 Task: Create a due date automation trigger when advanced on, on the wednesday of the week a card is due add fields with custom field "Resume" set to a number lower or equal to 1 and lower or equal to 10 at 11:00 AM.
Action: Mouse moved to (1214, 95)
Screenshot: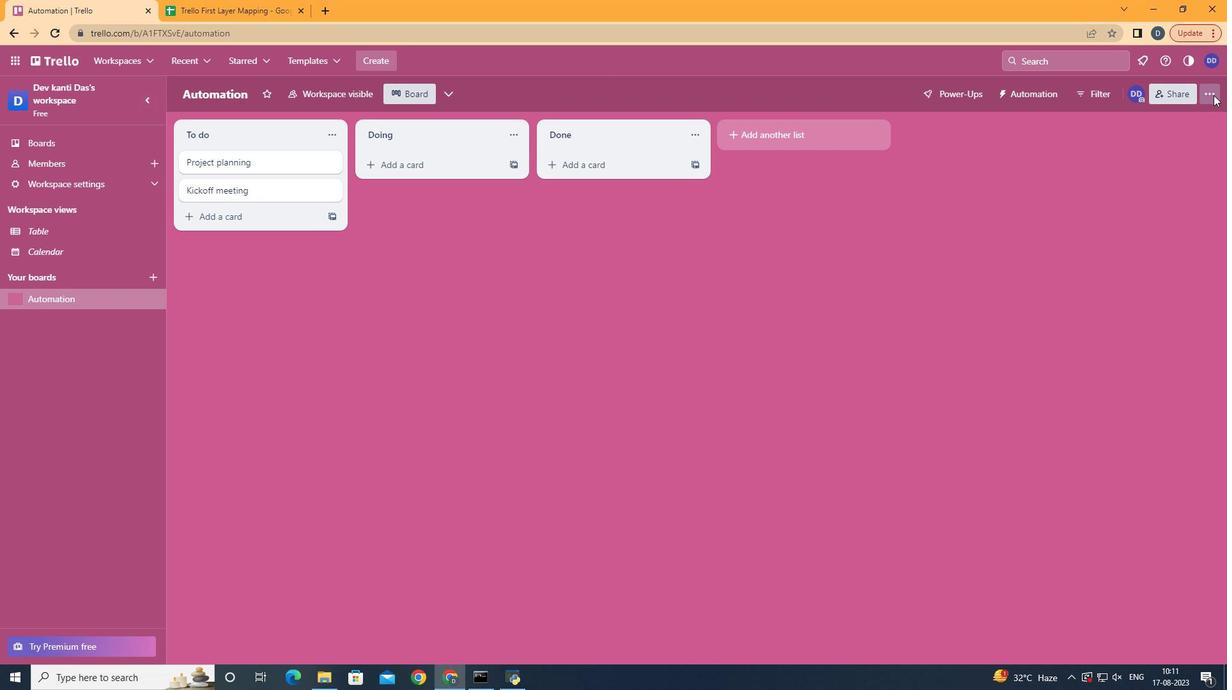
Action: Mouse pressed left at (1214, 95)
Screenshot: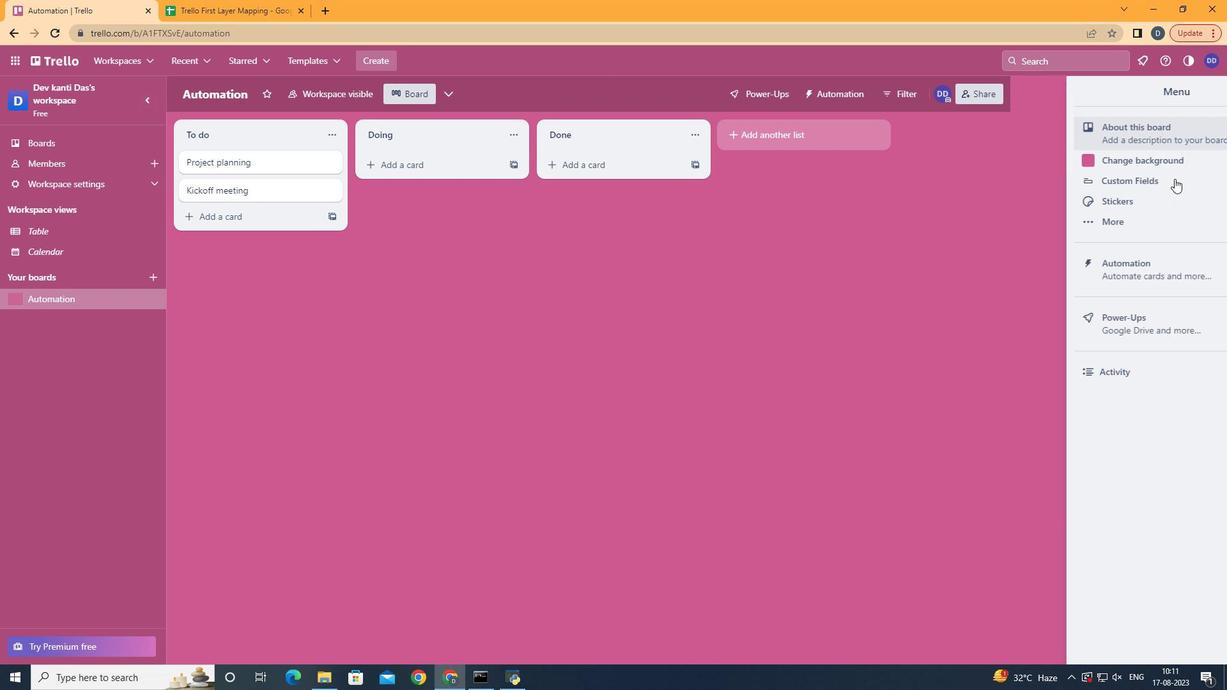 
Action: Mouse moved to (1114, 266)
Screenshot: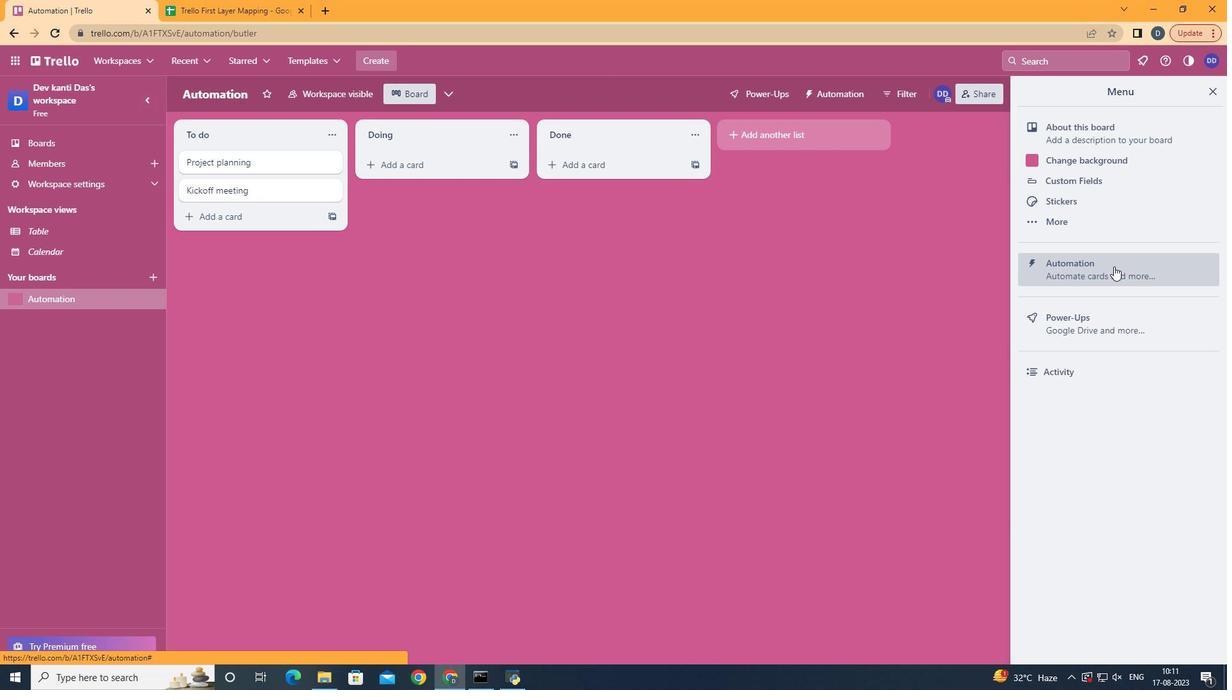 
Action: Mouse pressed left at (1114, 266)
Screenshot: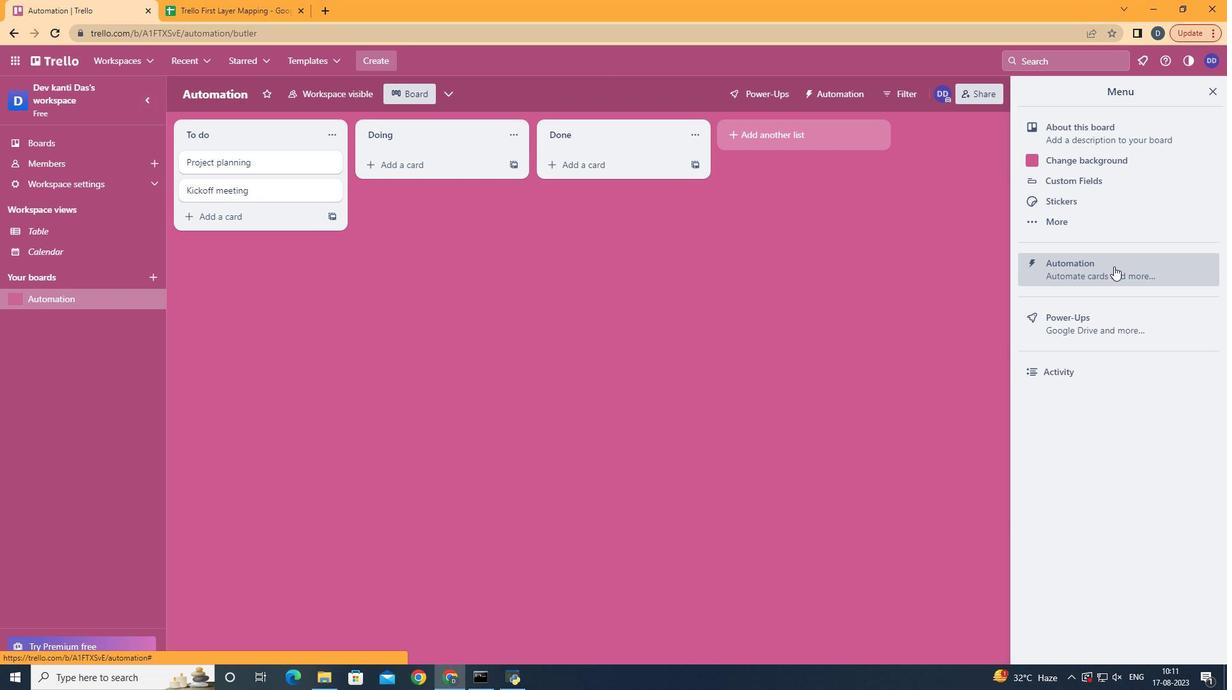 
Action: Mouse moved to (260, 262)
Screenshot: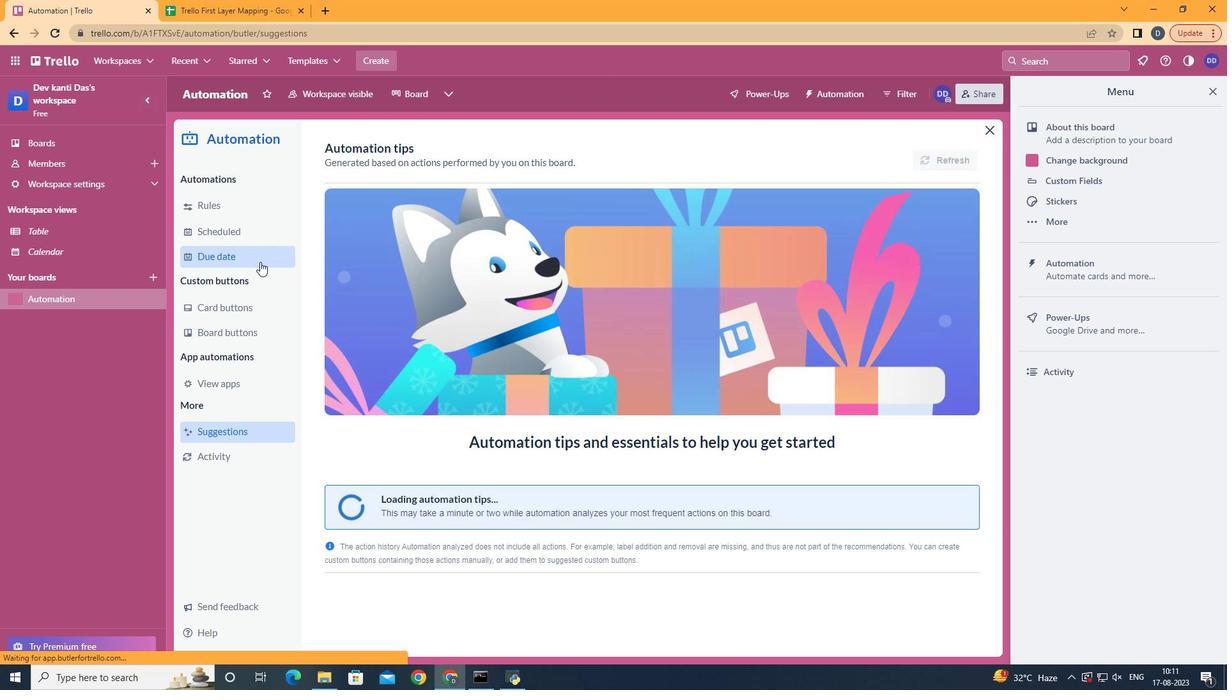 
Action: Mouse pressed left at (260, 262)
Screenshot: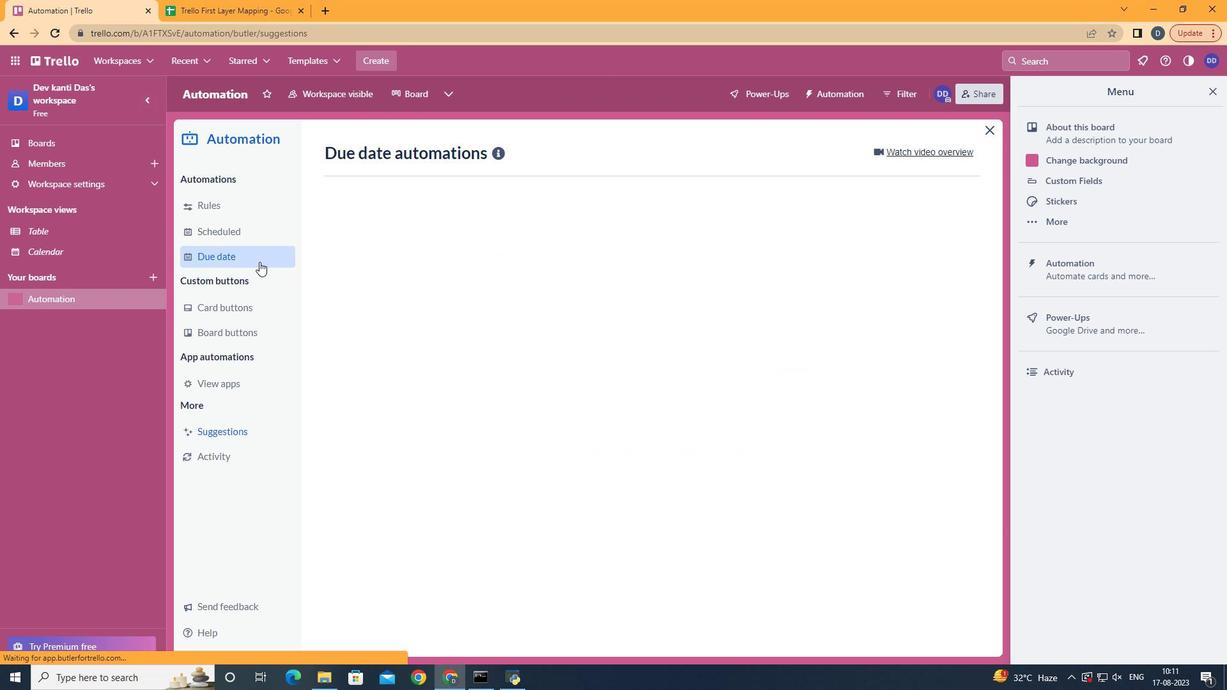 
Action: Mouse moved to (892, 154)
Screenshot: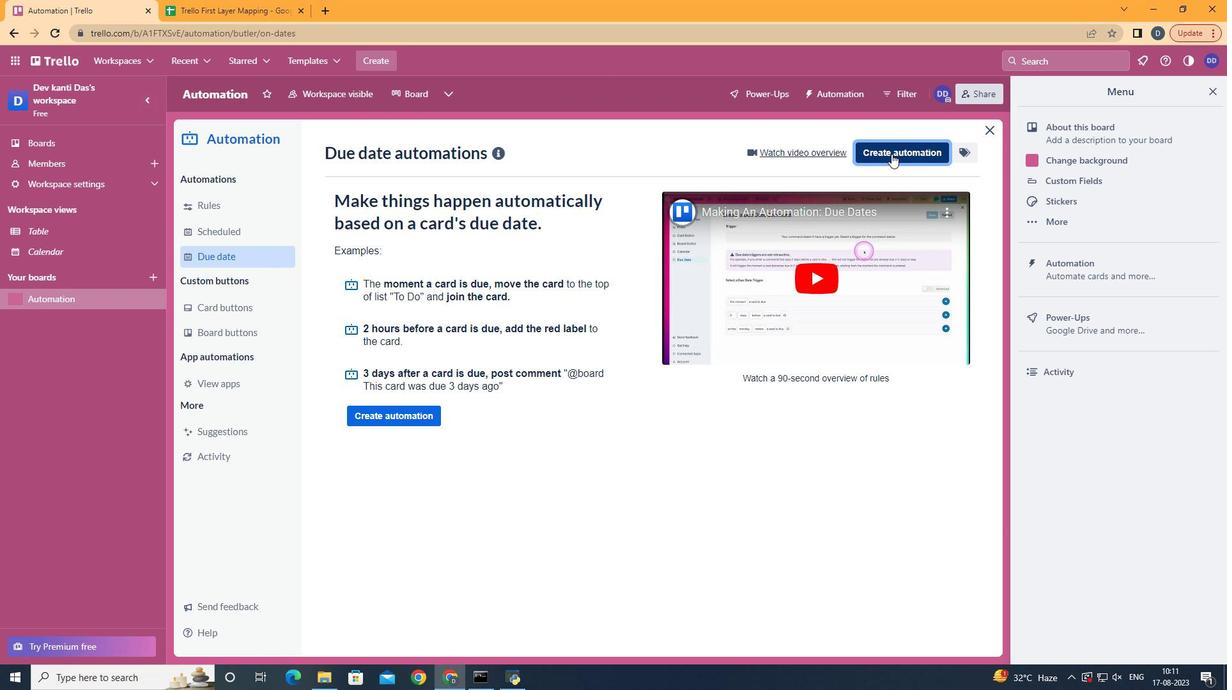 
Action: Mouse pressed left at (892, 154)
Screenshot: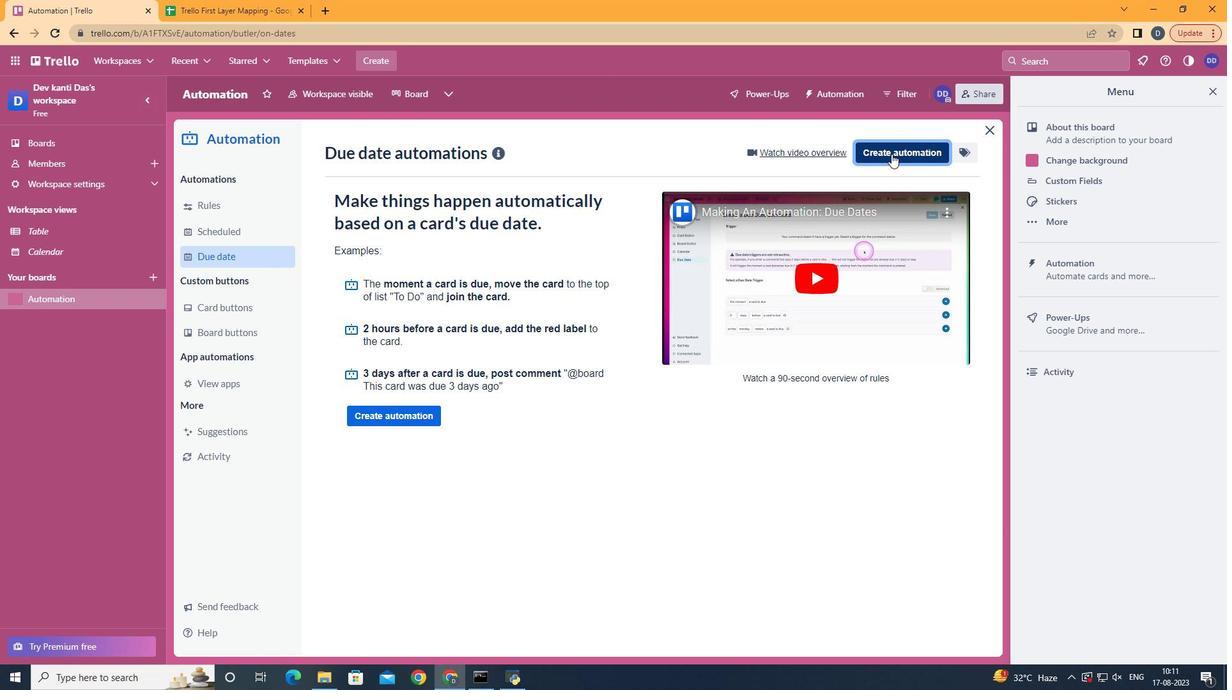 
Action: Mouse moved to (634, 274)
Screenshot: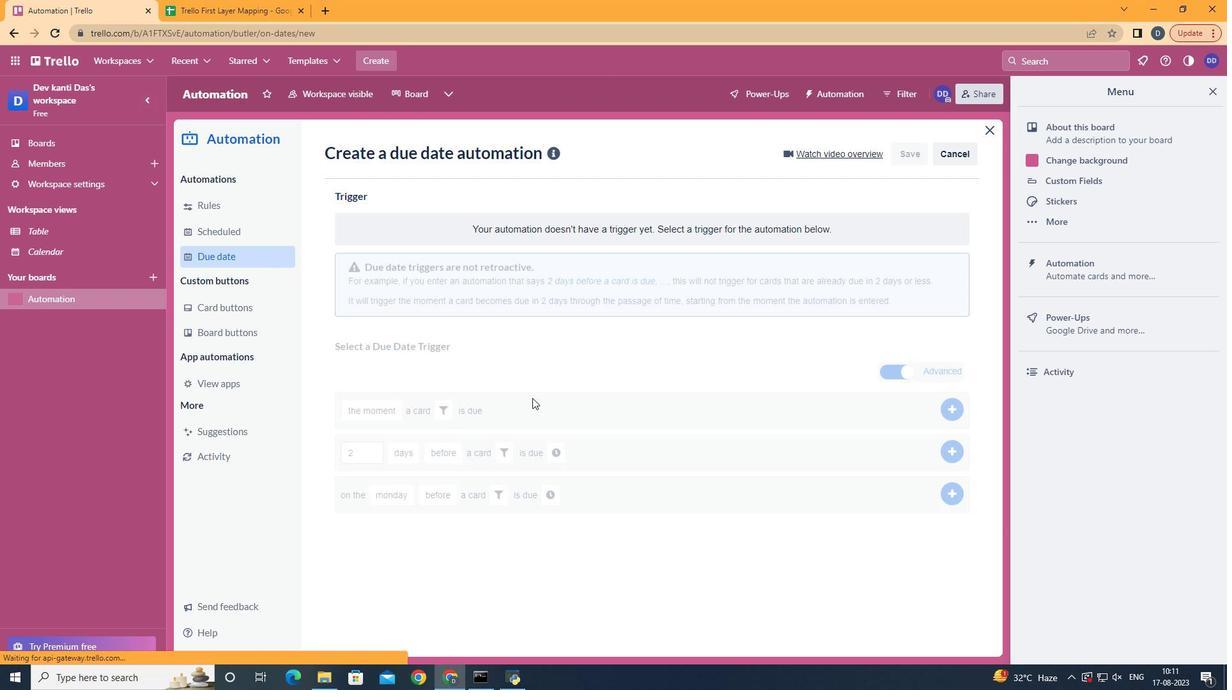 
Action: Mouse pressed left at (634, 274)
Screenshot: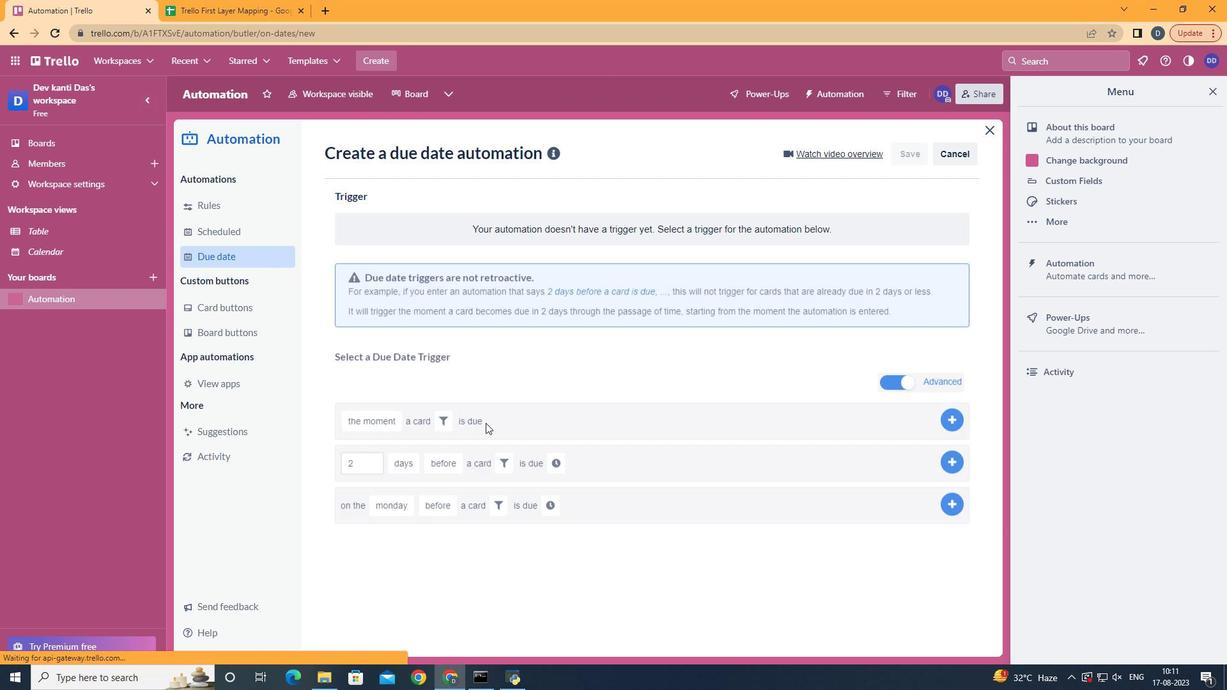 
Action: Mouse moved to (418, 392)
Screenshot: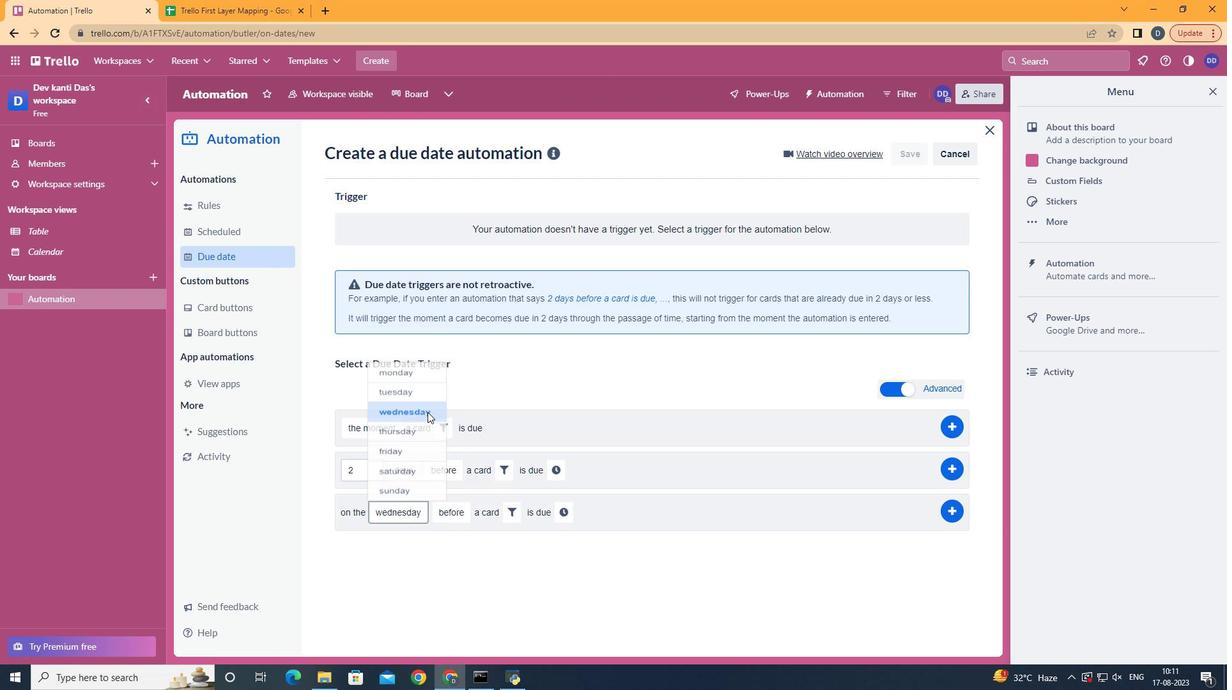 
Action: Mouse pressed left at (418, 392)
Screenshot: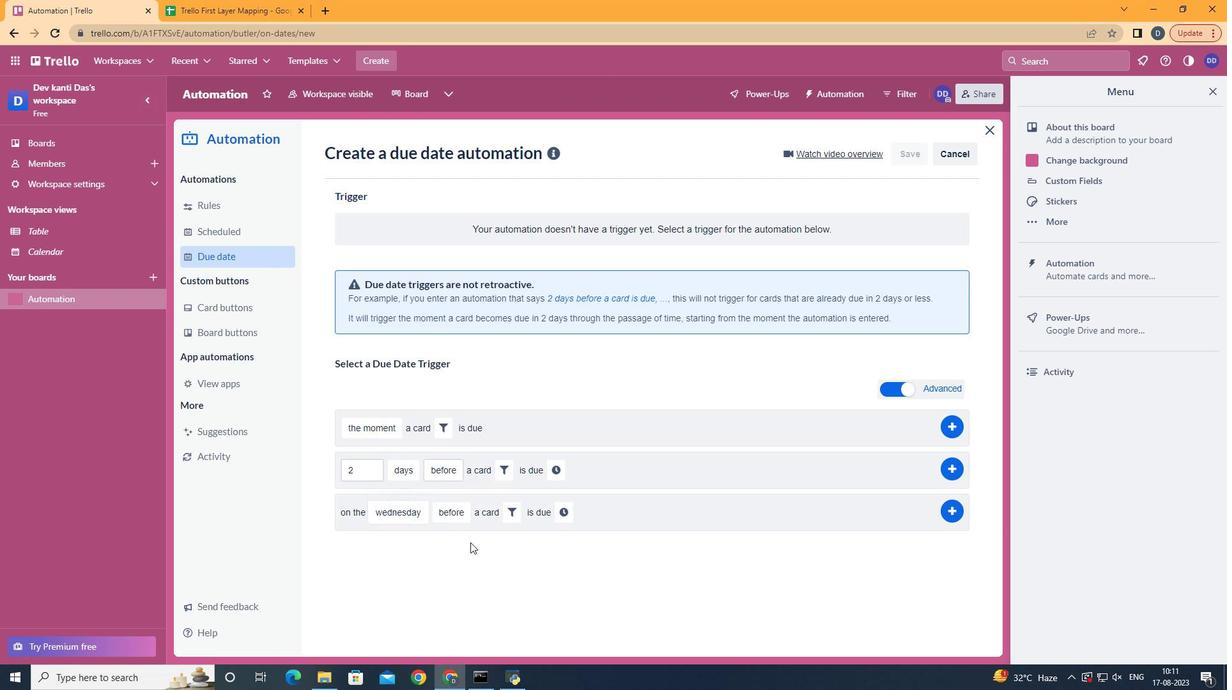 
Action: Mouse moved to (471, 581)
Screenshot: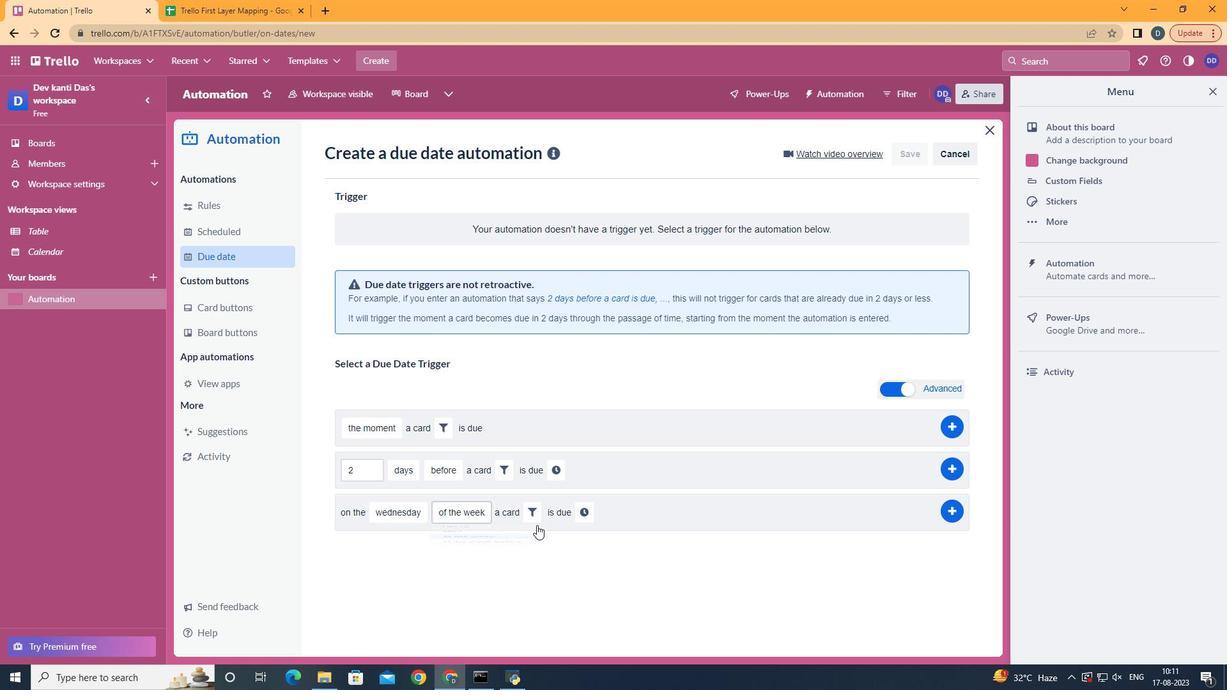 
Action: Mouse pressed left at (471, 581)
Screenshot: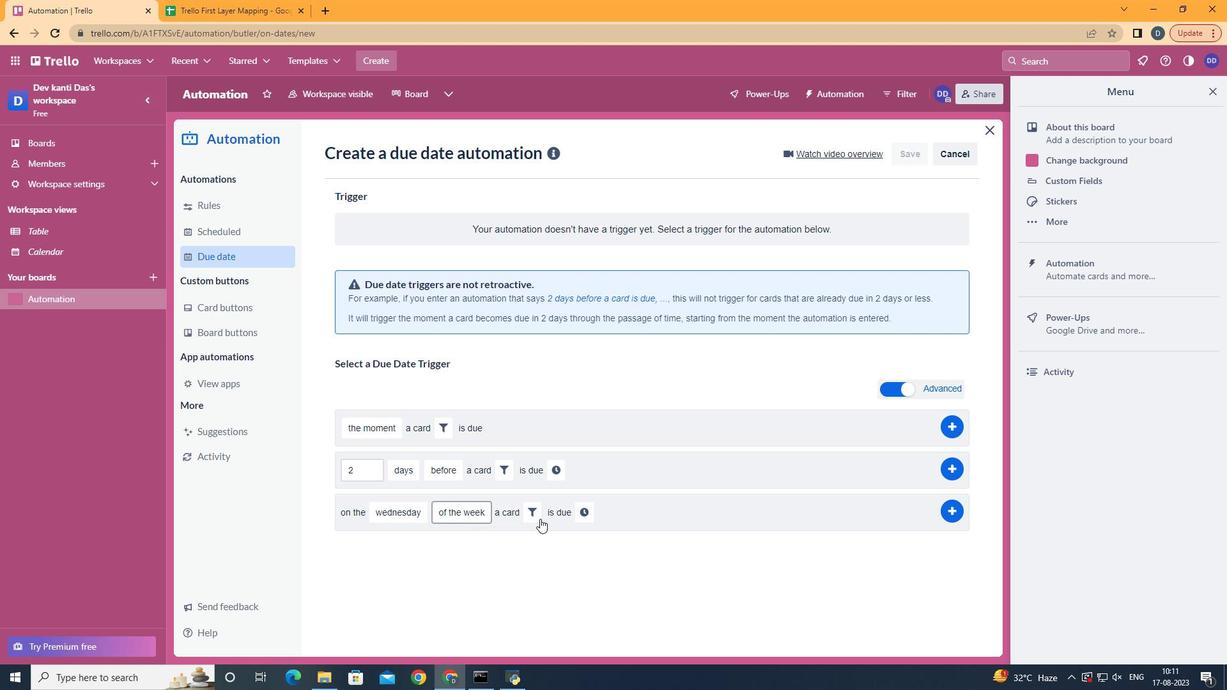 
Action: Mouse moved to (541, 516)
Screenshot: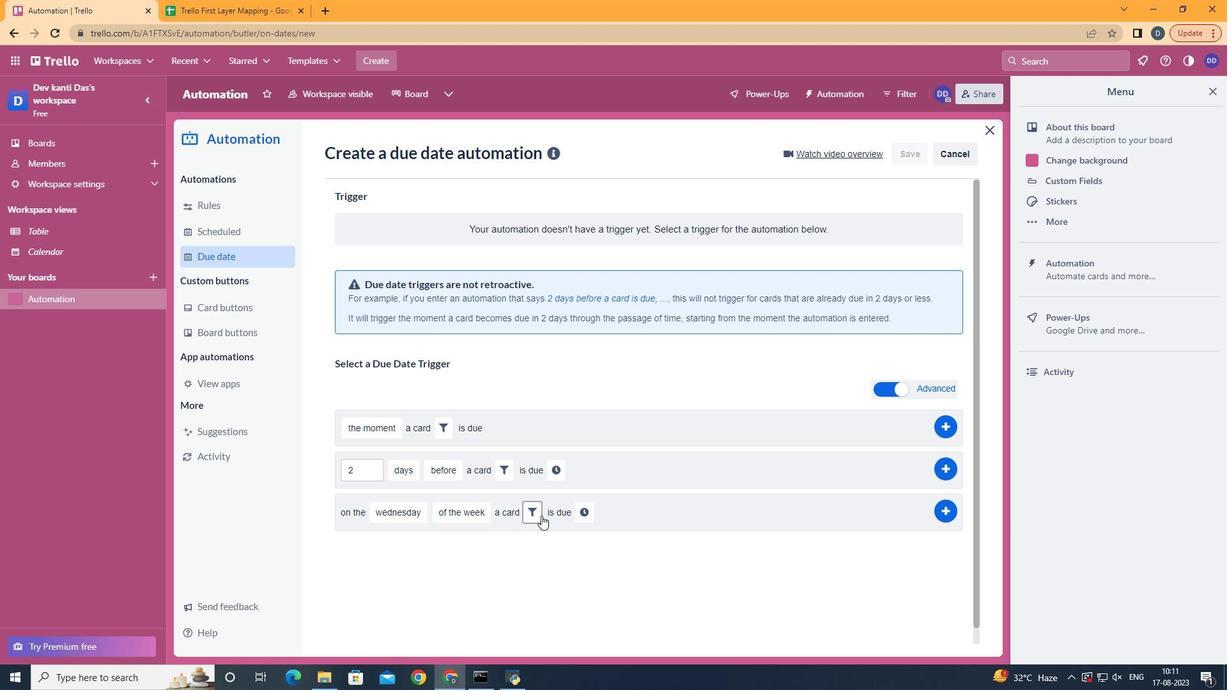 
Action: Mouse pressed left at (541, 516)
Screenshot: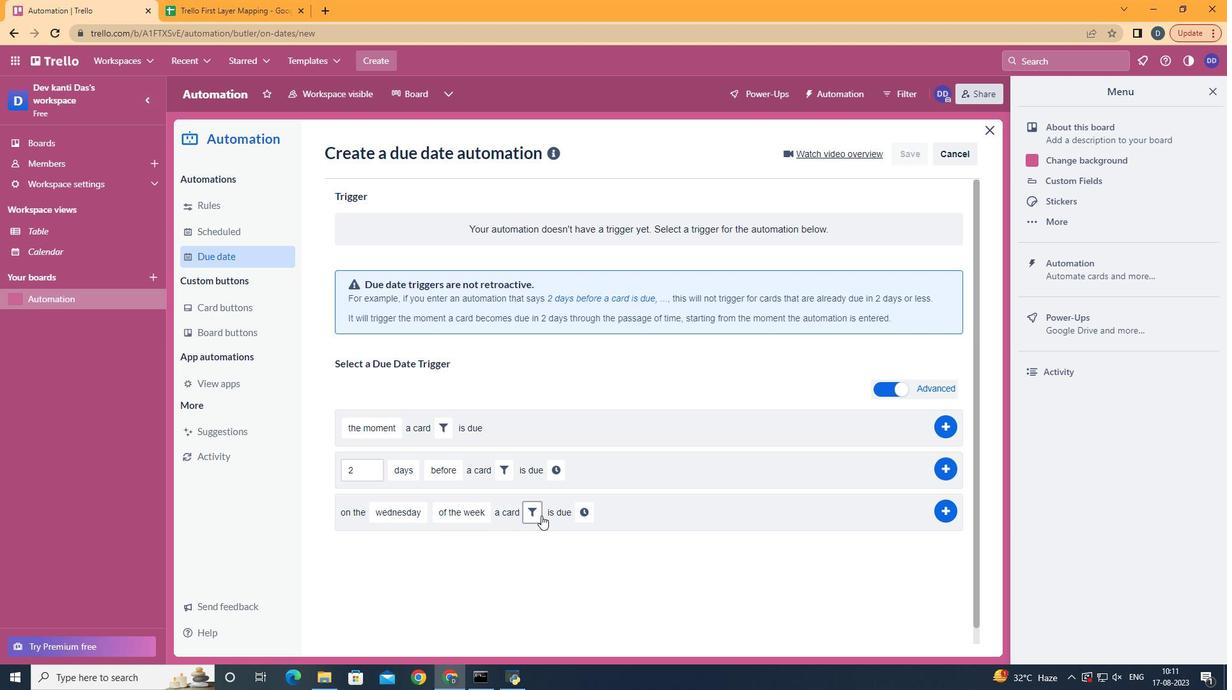 
Action: Mouse moved to (737, 552)
Screenshot: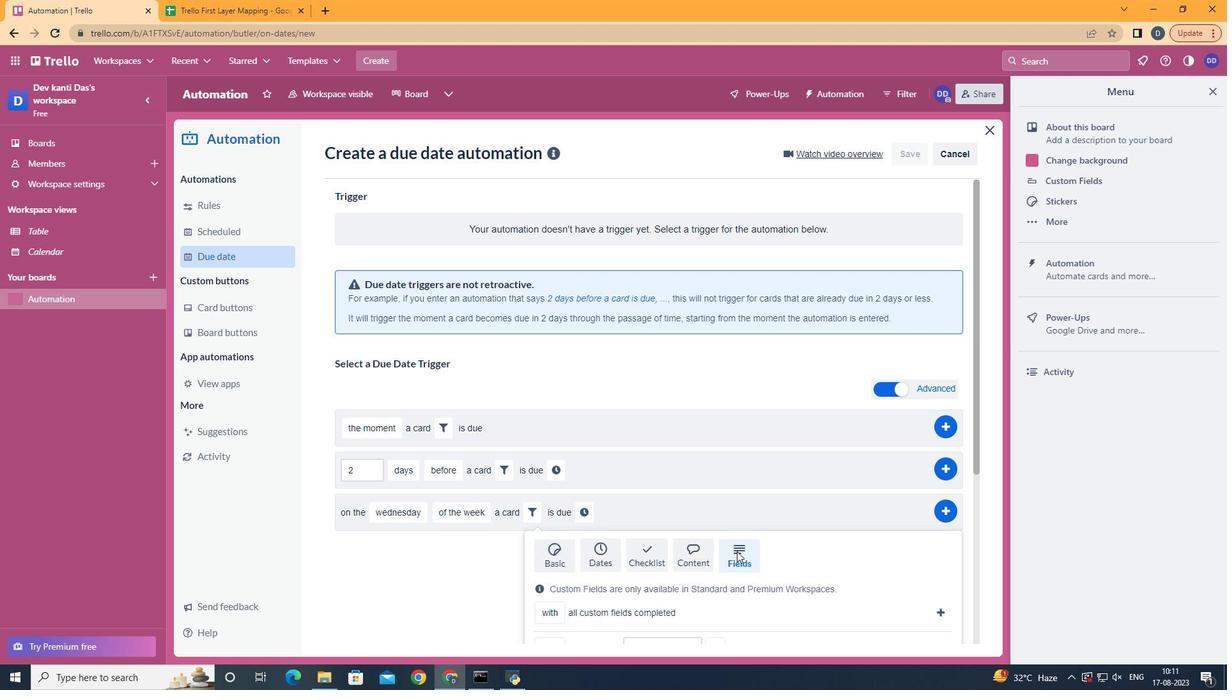 
Action: Mouse pressed left at (737, 552)
Screenshot: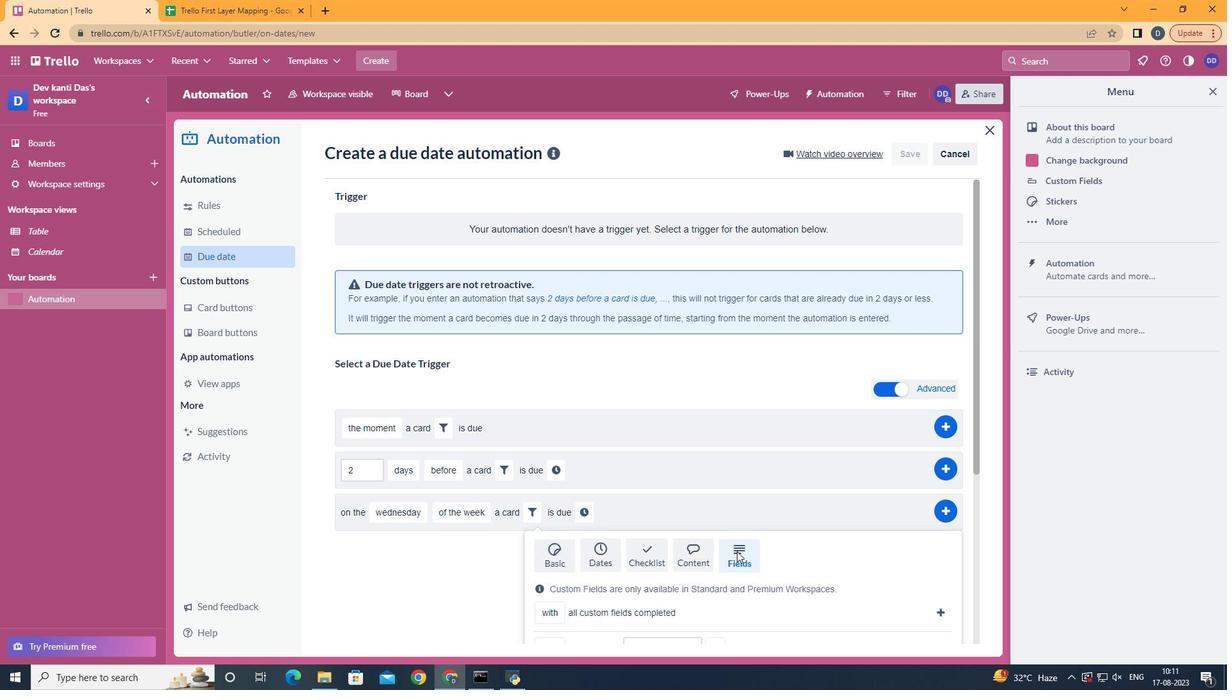 
Action: Mouse moved to (738, 549)
Screenshot: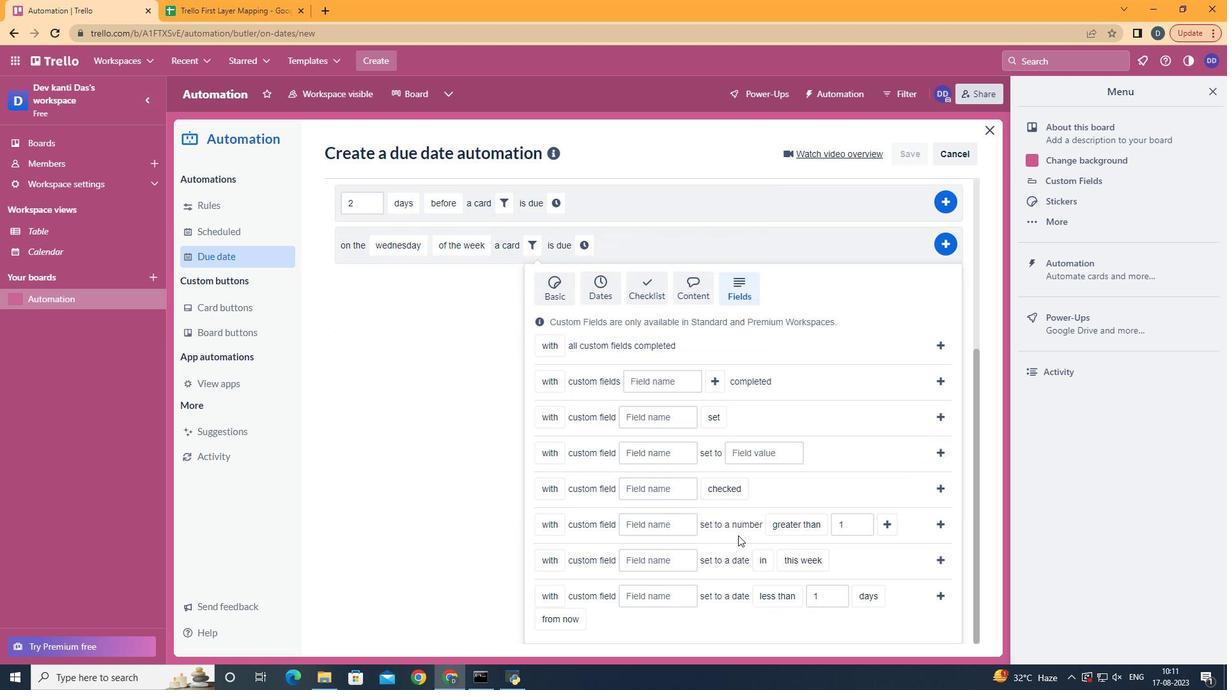 
Action: Mouse scrolled (737, 551) with delta (0, 0)
Screenshot: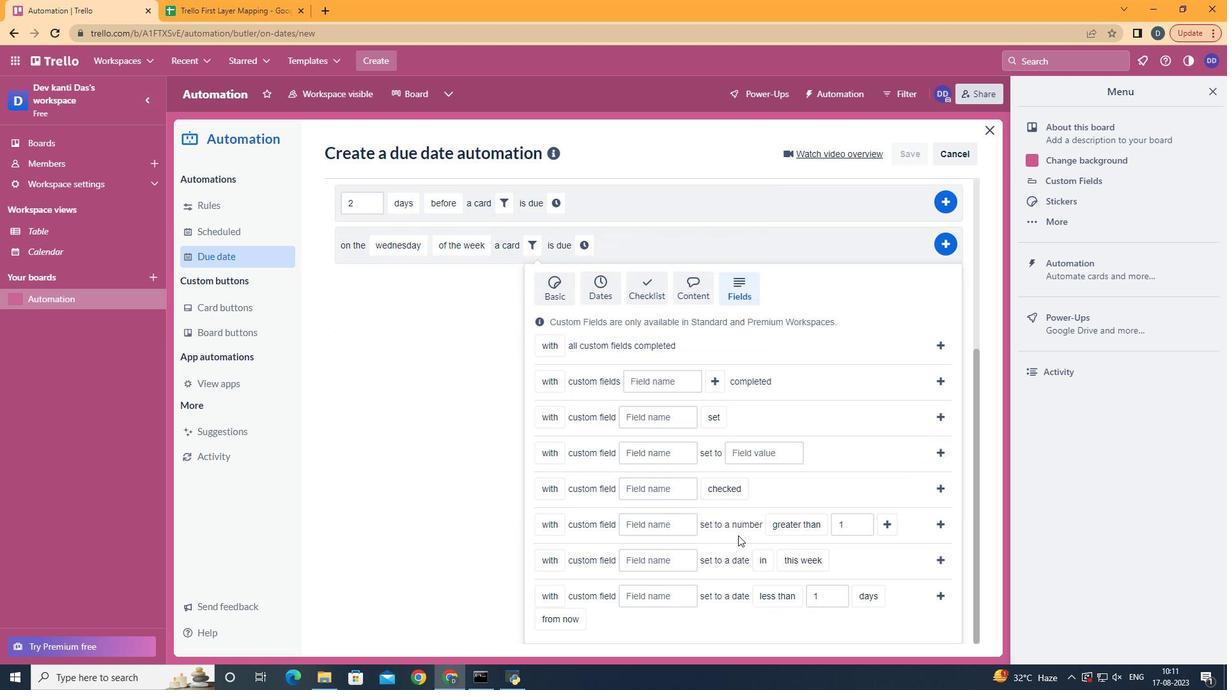 
Action: Mouse moved to (741, 542)
Screenshot: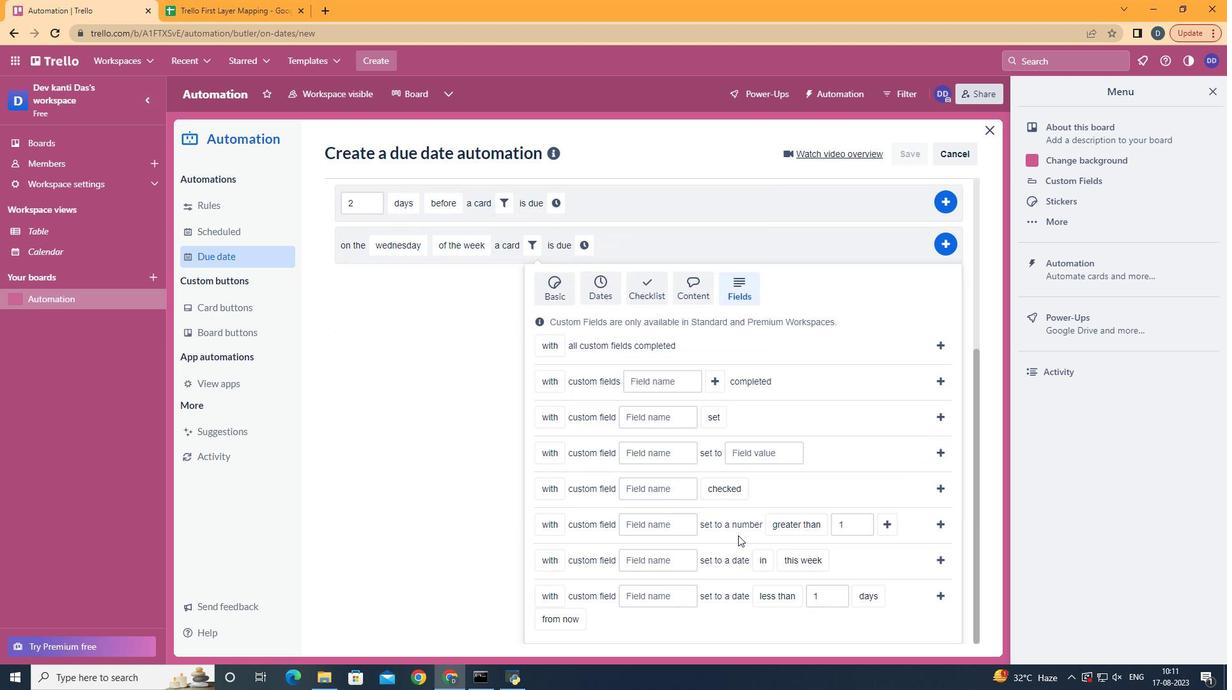 
Action: Mouse scrolled (737, 550) with delta (0, -1)
Screenshot: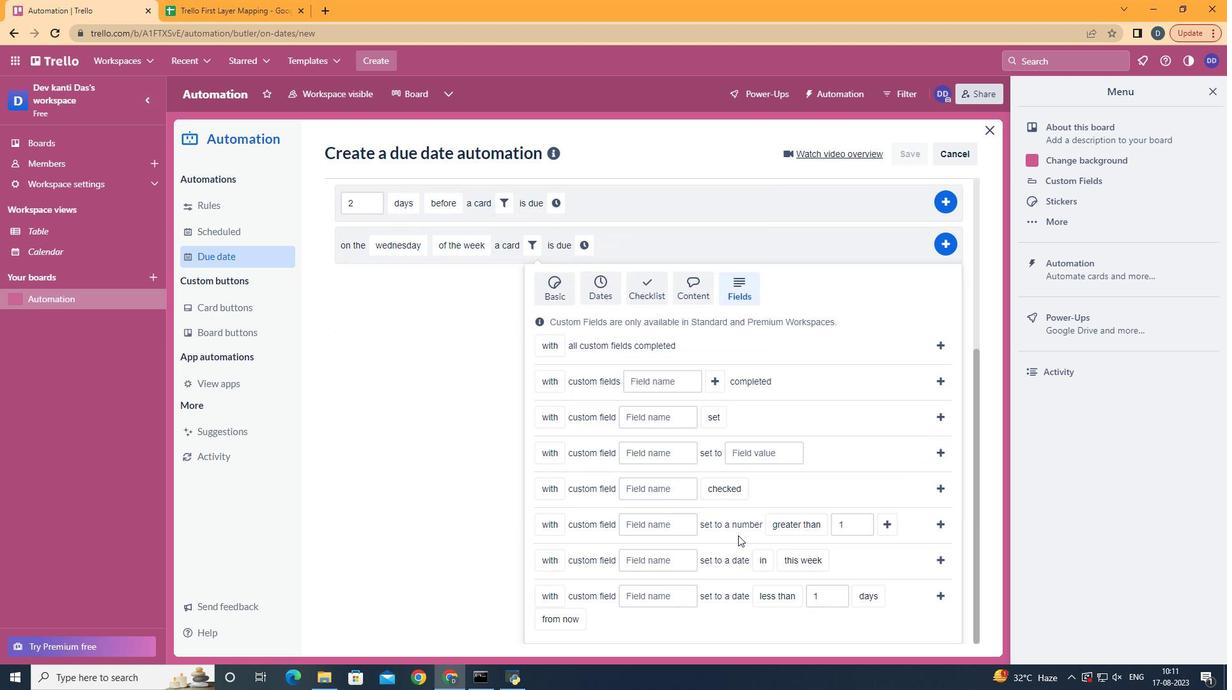 
Action: Mouse scrolled (737, 551) with delta (0, 0)
Screenshot: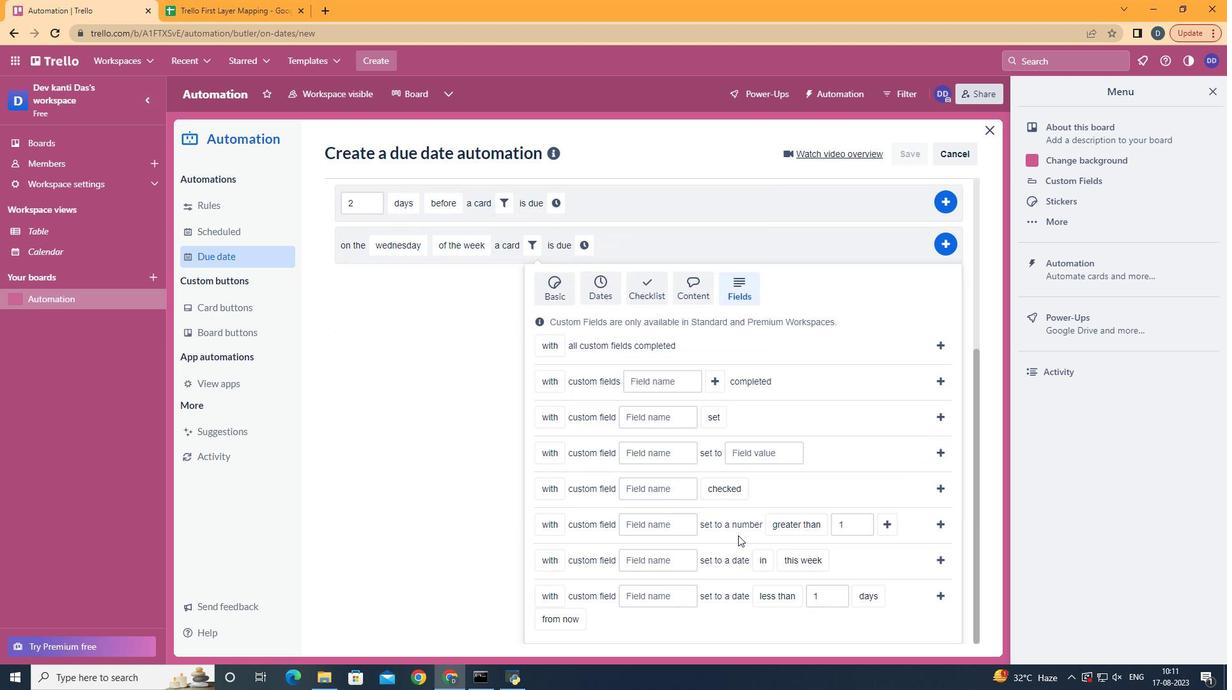 
Action: Mouse scrolled (737, 550) with delta (0, -1)
Screenshot: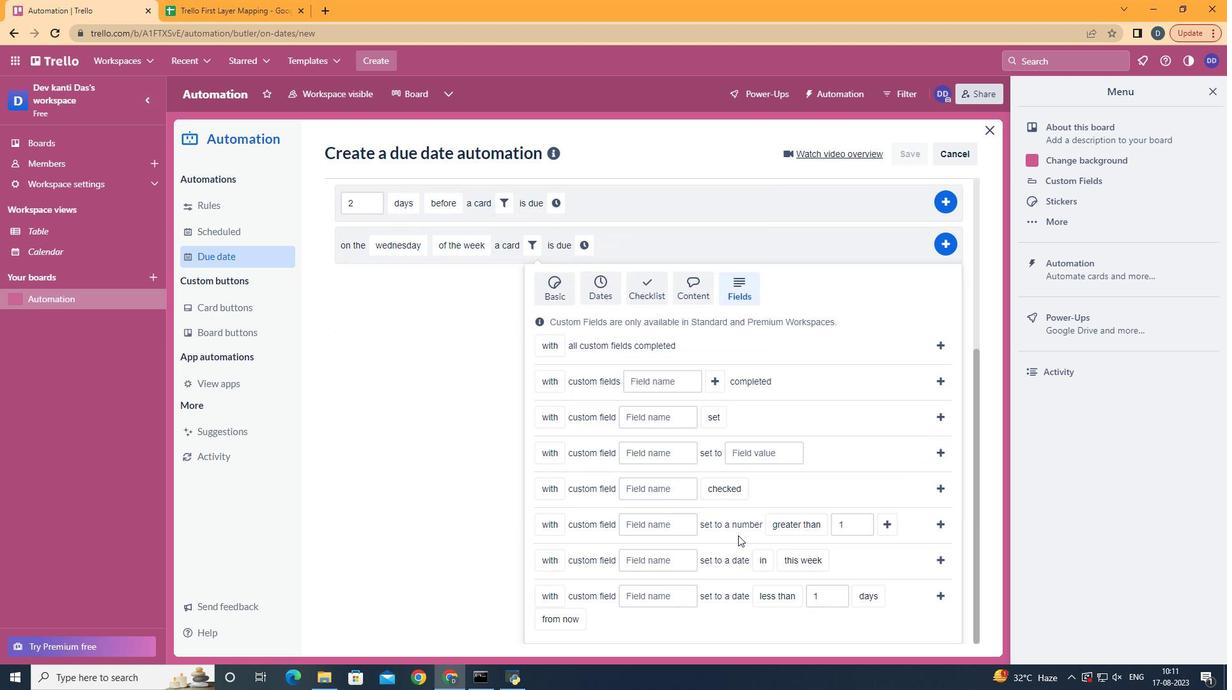 
Action: Mouse scrolled (738, 549) with delta (0, 0)
Screenshot: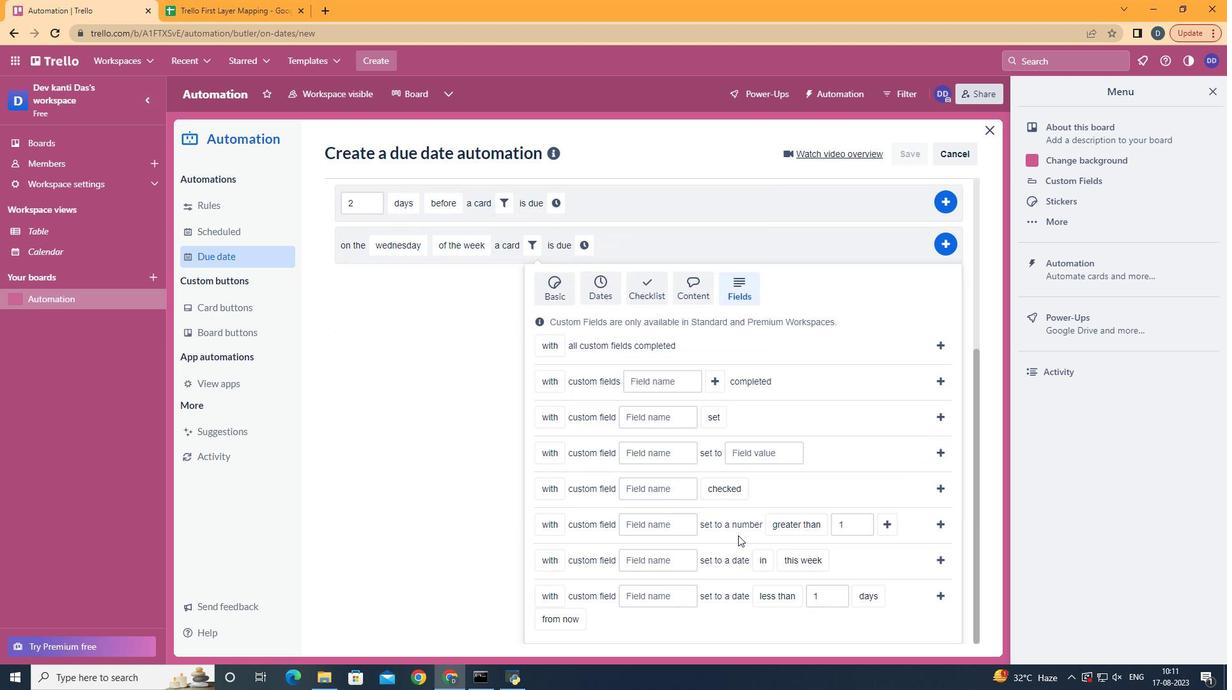
Action: Mouse moved to (650, 528)
Screenshot: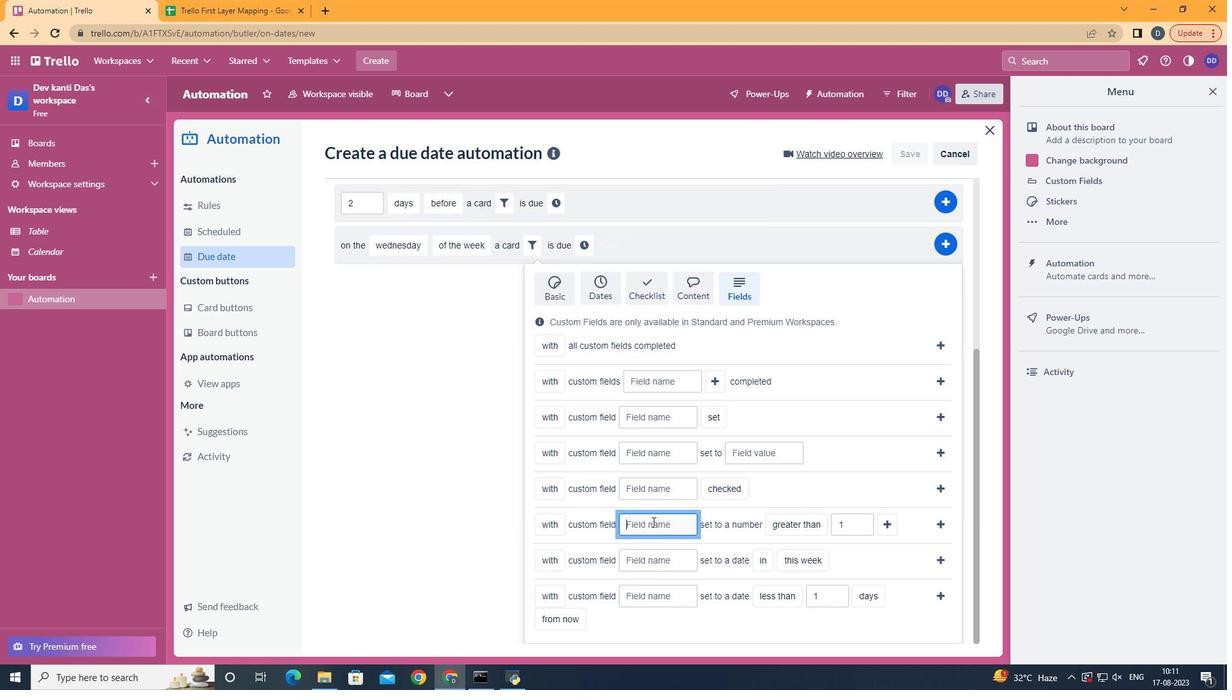
Action: Mouse pressed left at (650, 528)
Screenshot: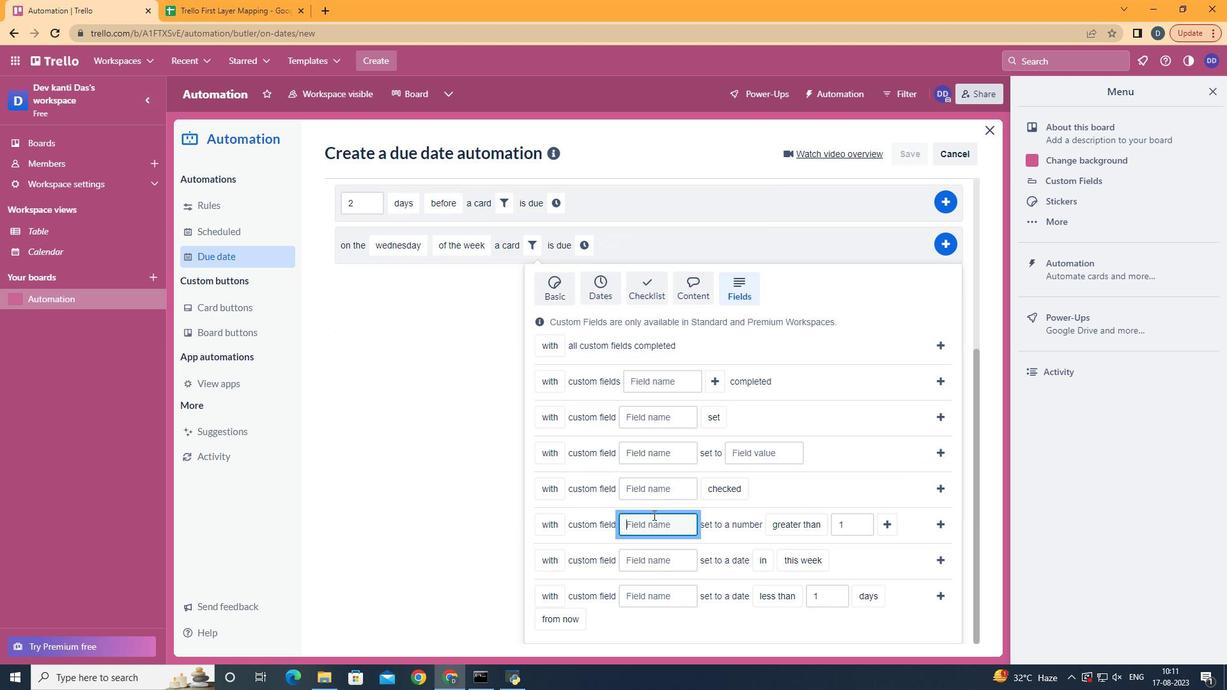
Action: Mouse moved to (653, 515)
Screenshot: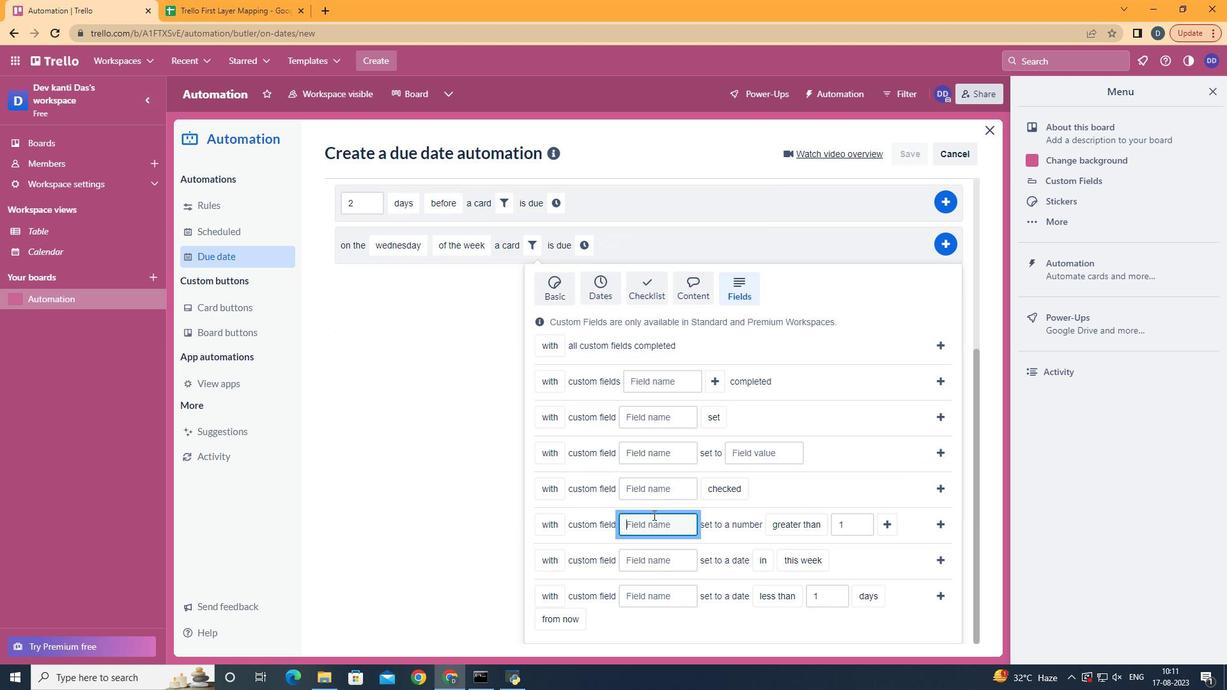 
Action: Key pressed <Key.shift>Resume
Screenshot: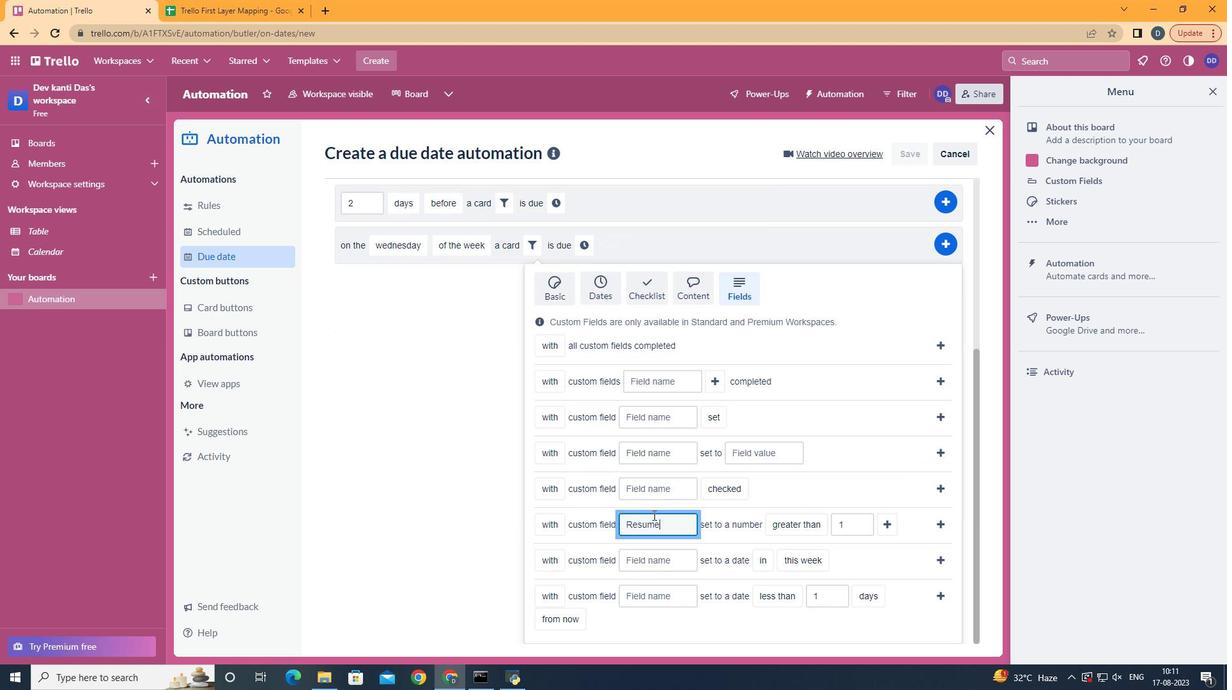 
Action: Mouse moved to (815, 625)
Screenshot: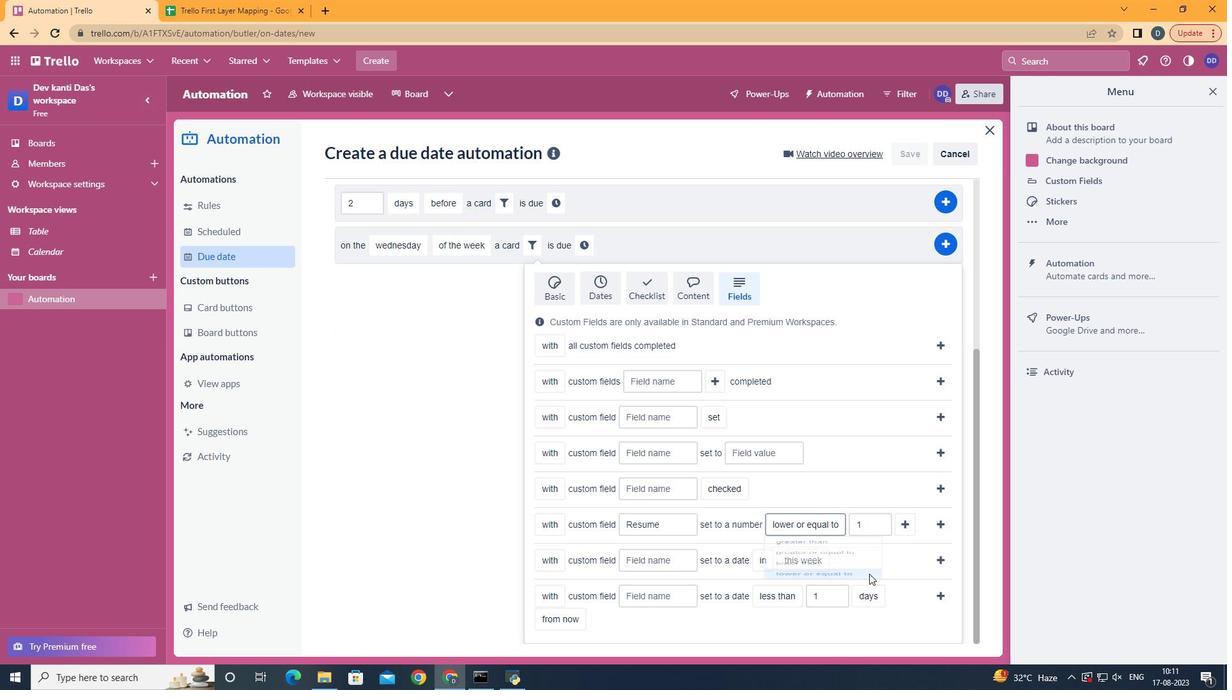 
Action: Mouse pressed left at (815, 625)
Screenshot: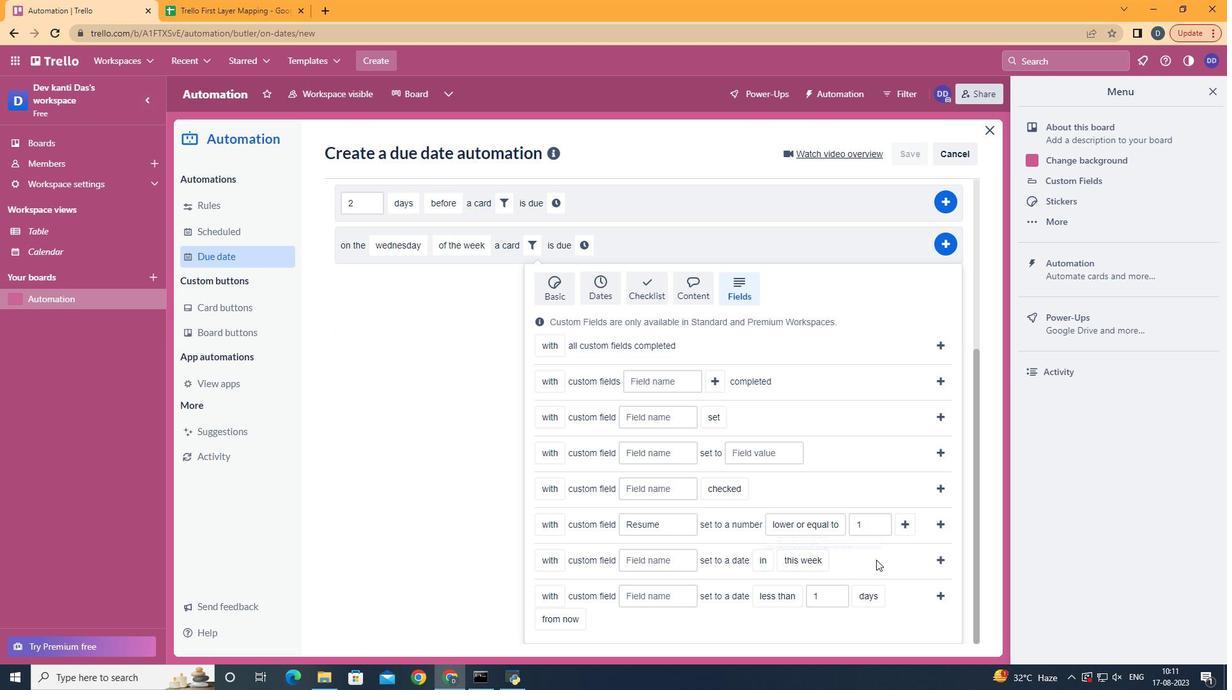 
Action: Mouse moved to (910, 526)
Screenshot: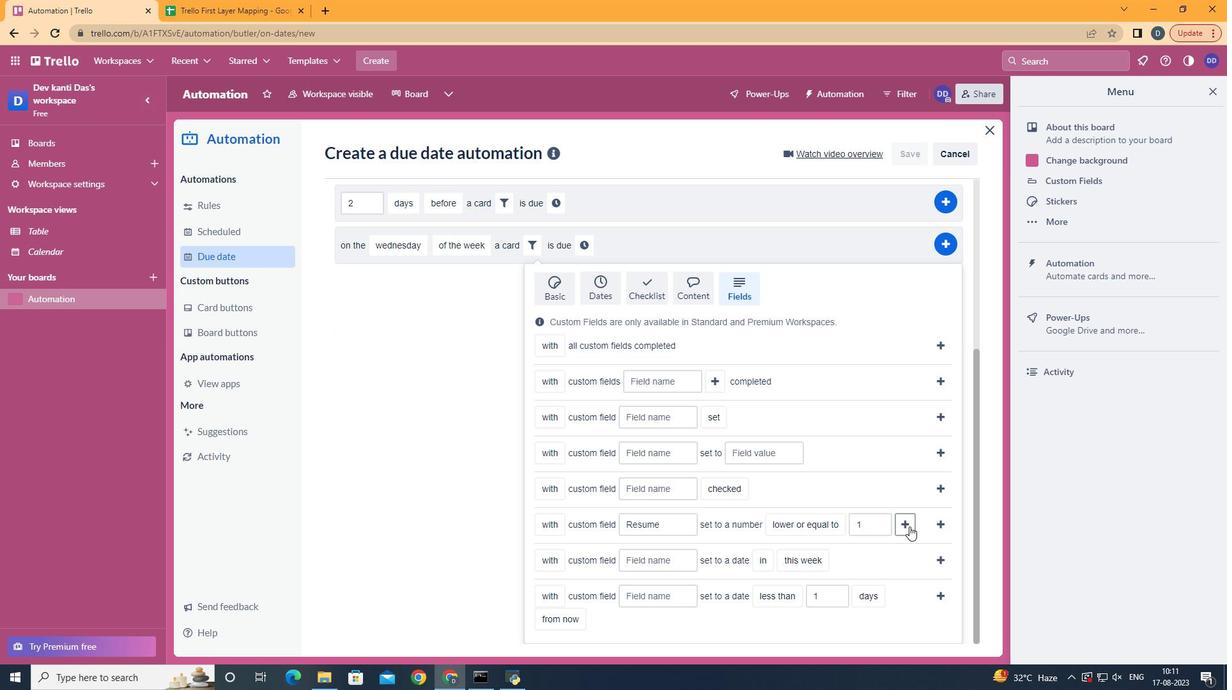 
Action: Mouse pressed left at (910, 526)
Screenshot: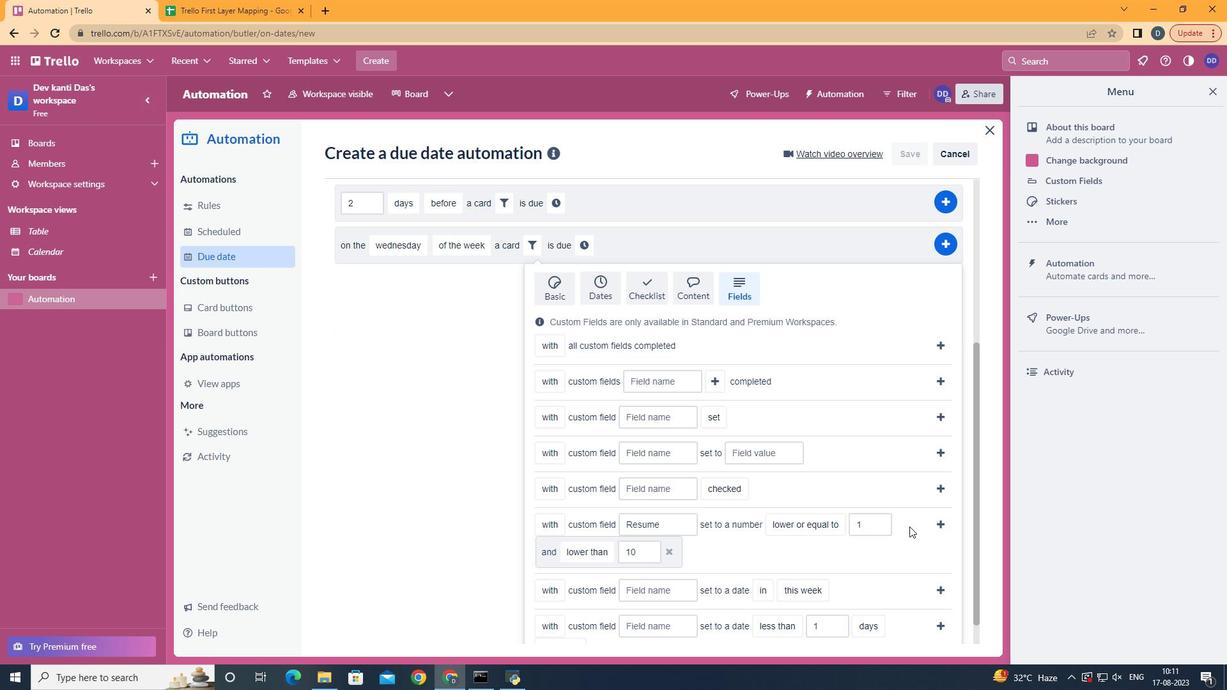 
Action: Mouse moved to (600, 470)
Screenshot: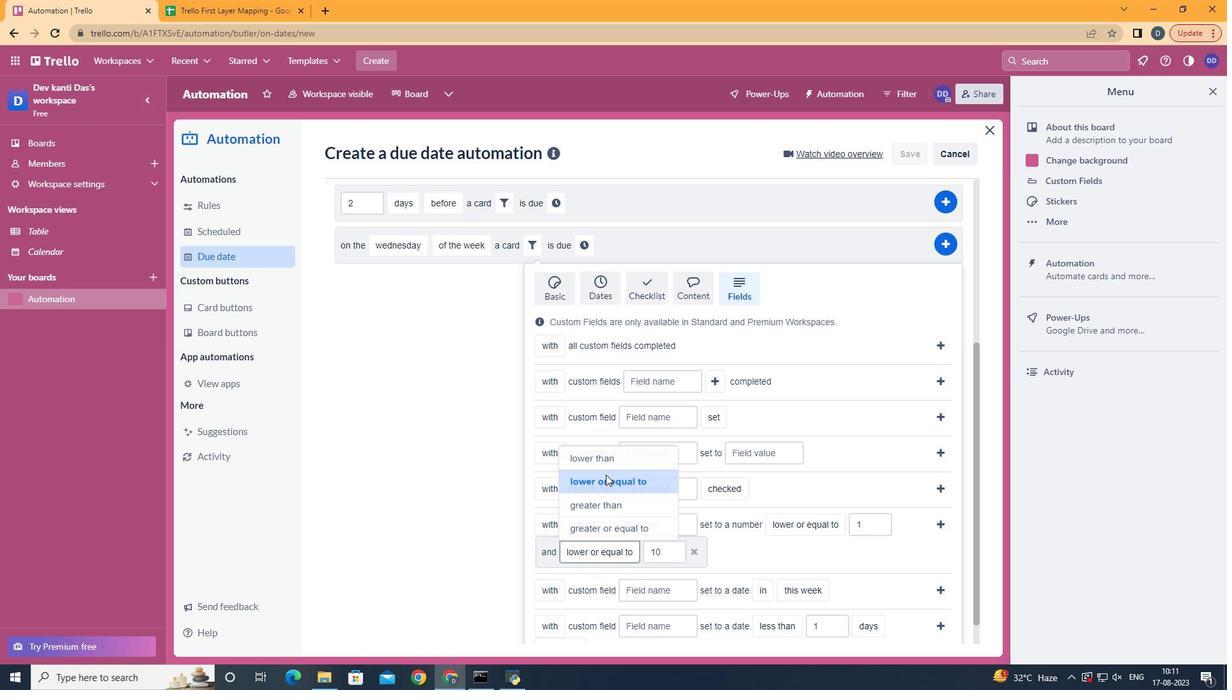 
Action: Mouse pressed left at (600, 470)
Screenshot: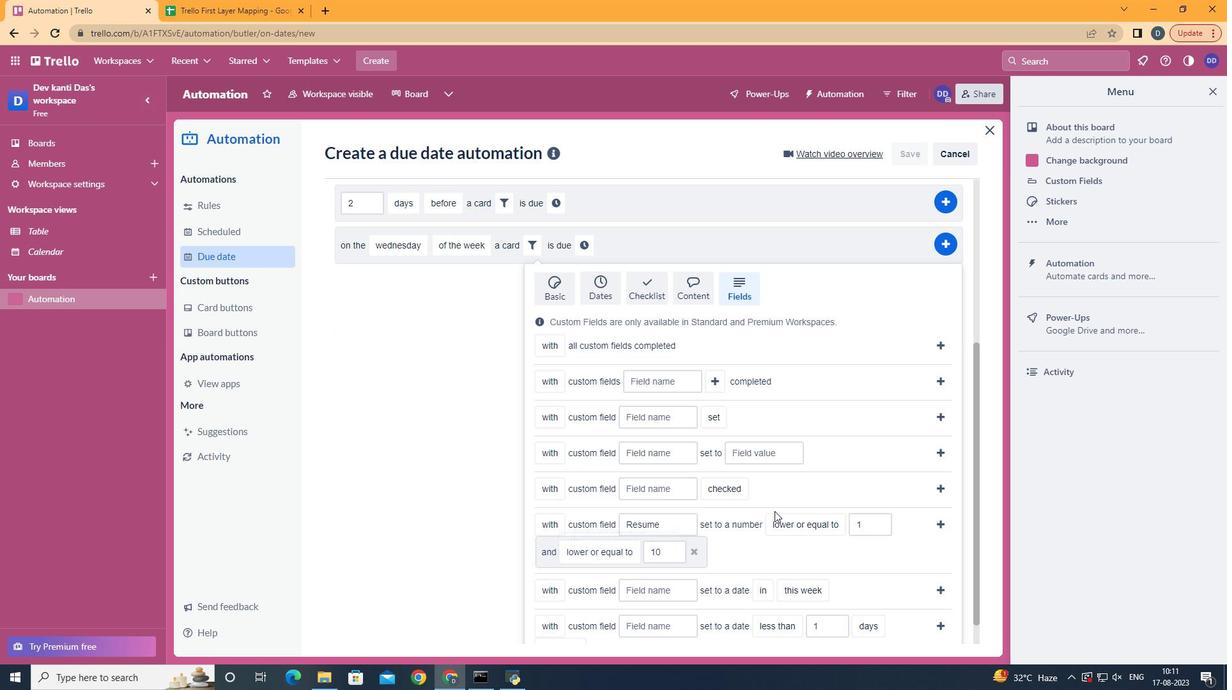 
Action: Mouse moved to (950, 525)
Screenshot: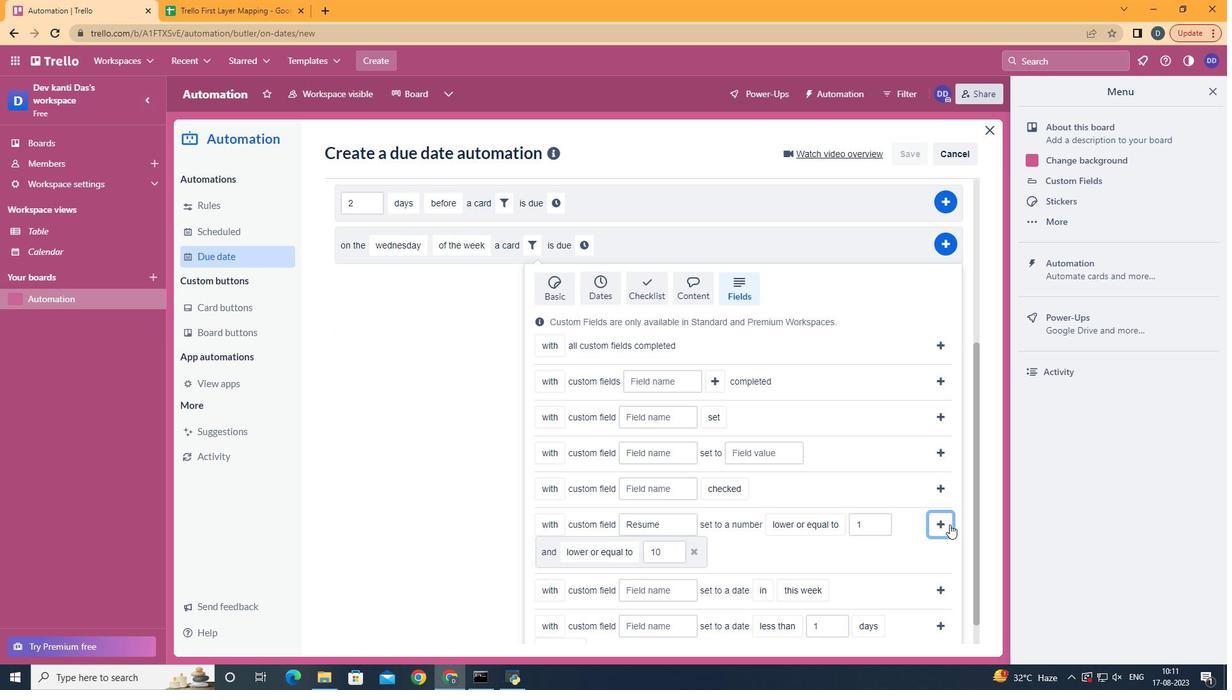 
Action: Mouse pressed left at (950, 525)
Screenshot: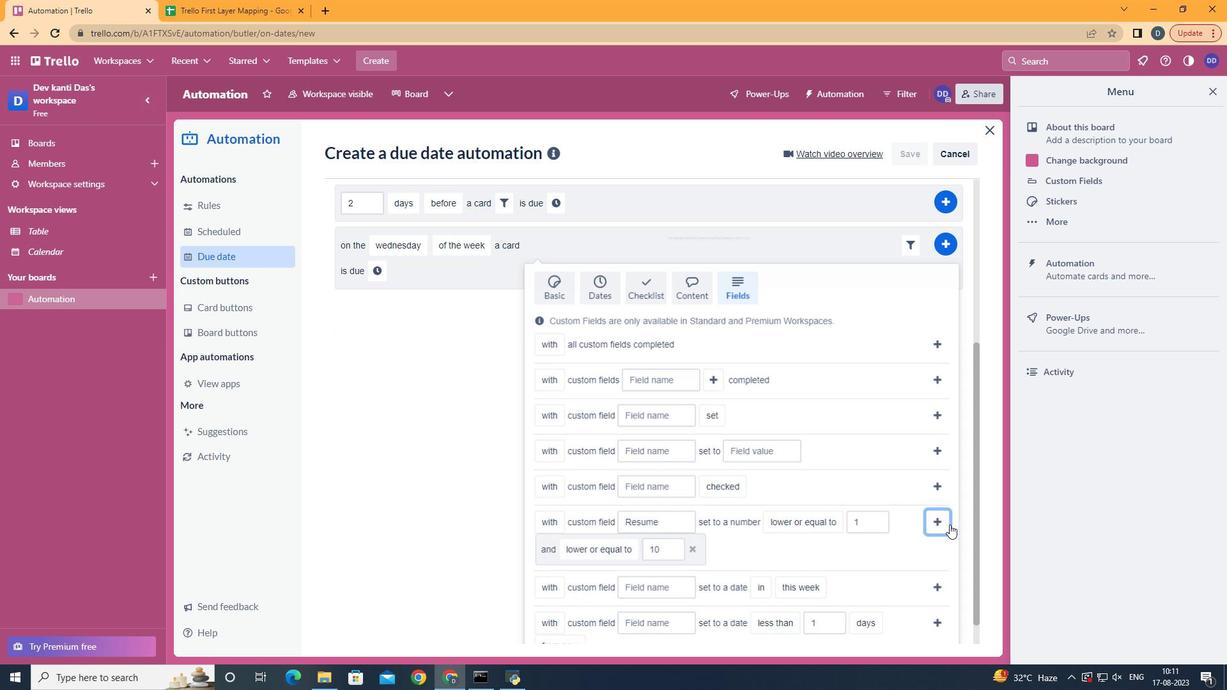 
Action: Mouse moved to (383, 543)
Screenshot: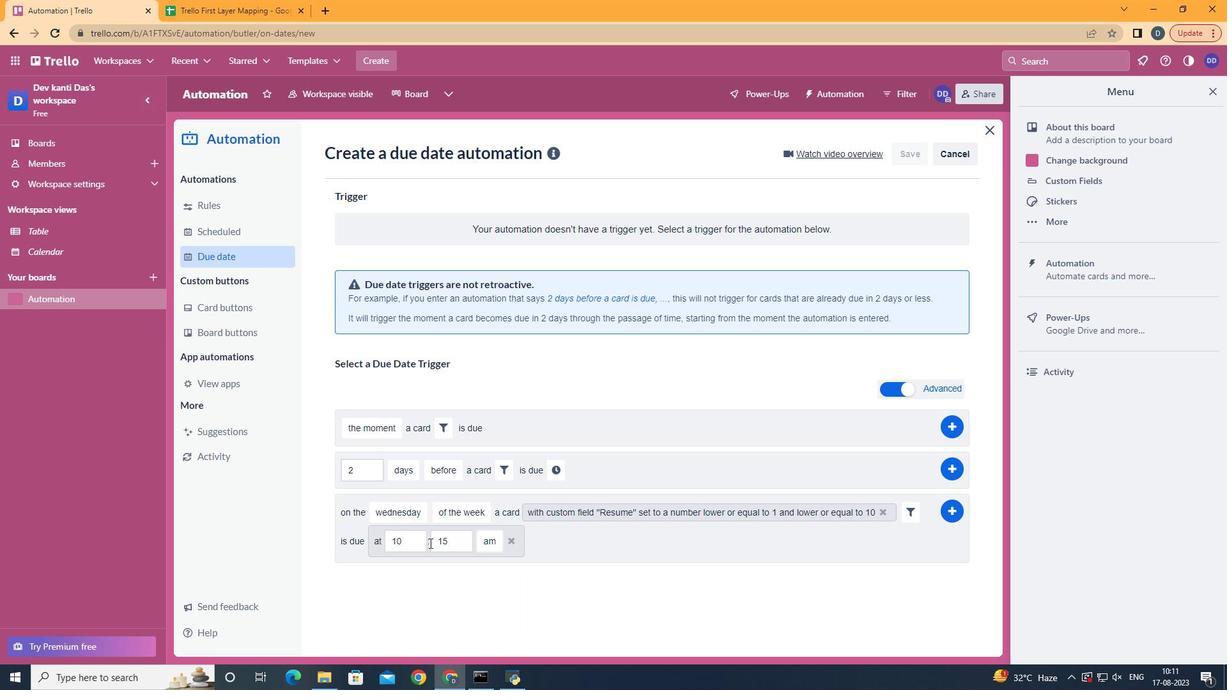 
Action: Mouse pressed left at (383, 543)
Screenshot: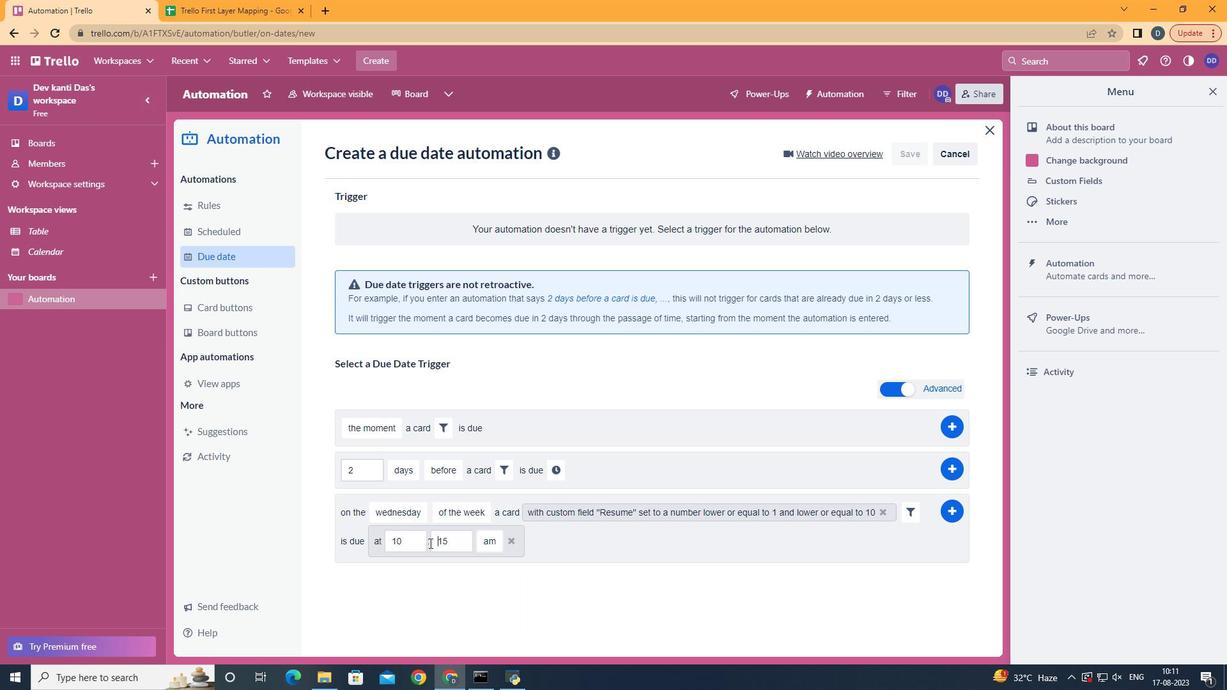 
Action: Mouse moved to (429, 543)
Screenshot: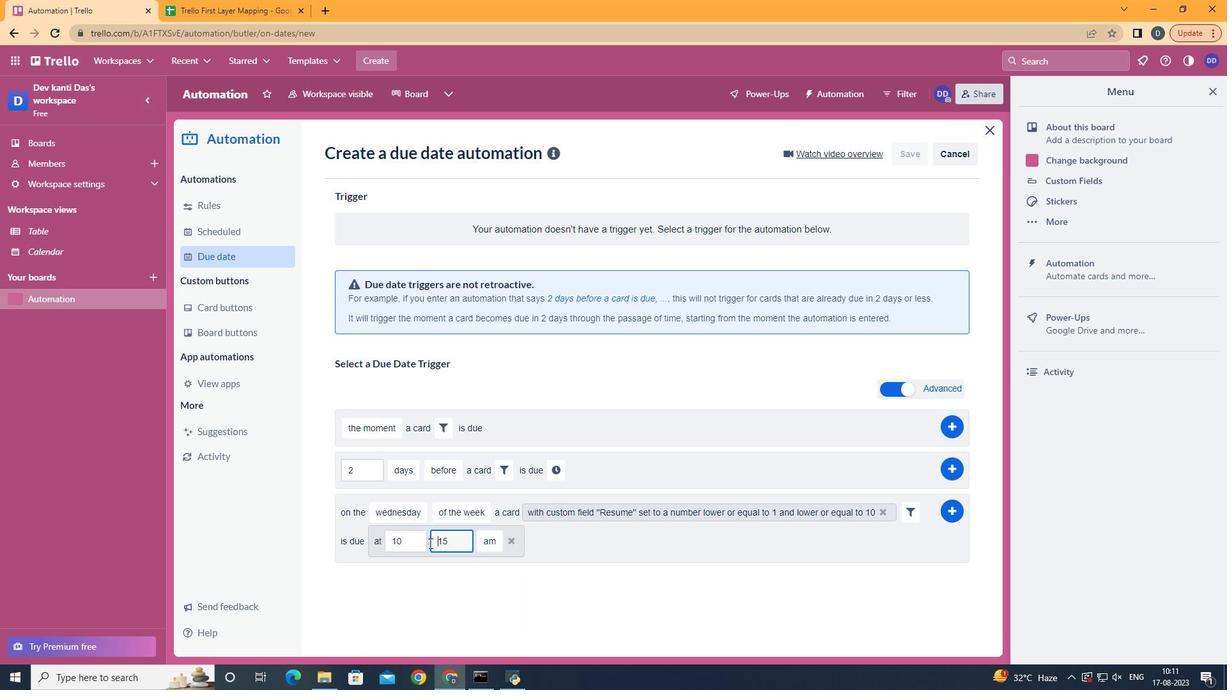 
Action: Mouse pressed left at (429, 543)
Screenshot: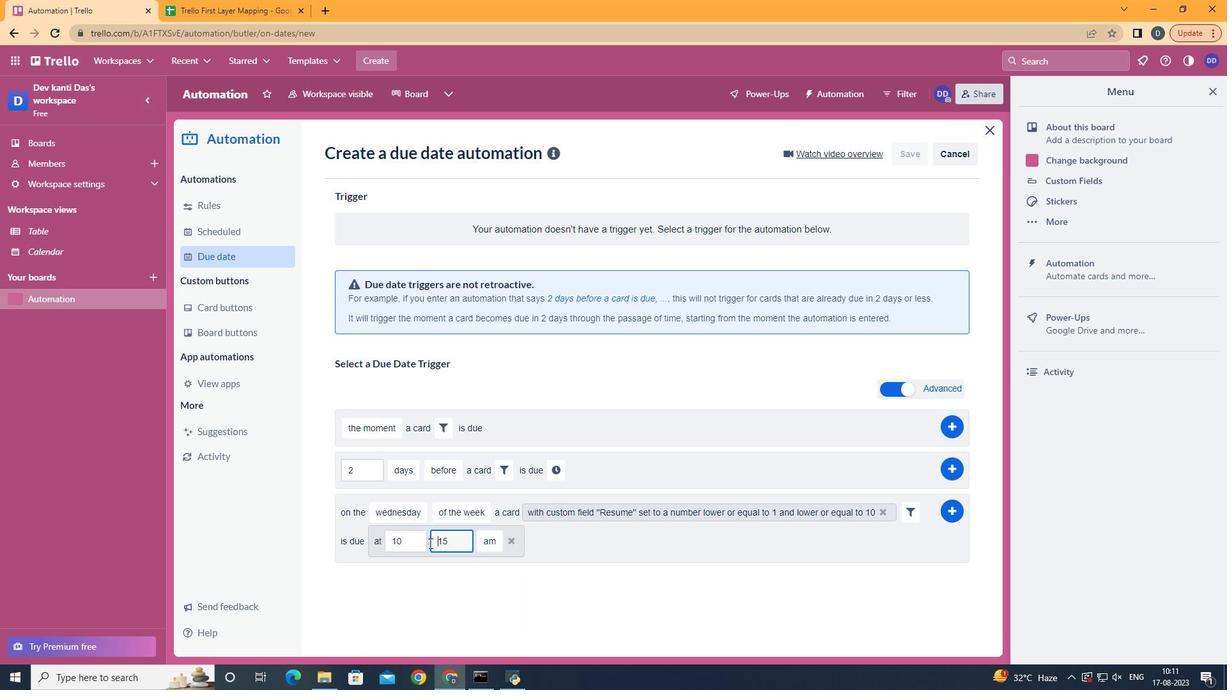 
Action: Mouse moved to (421, 541)
Screenshot: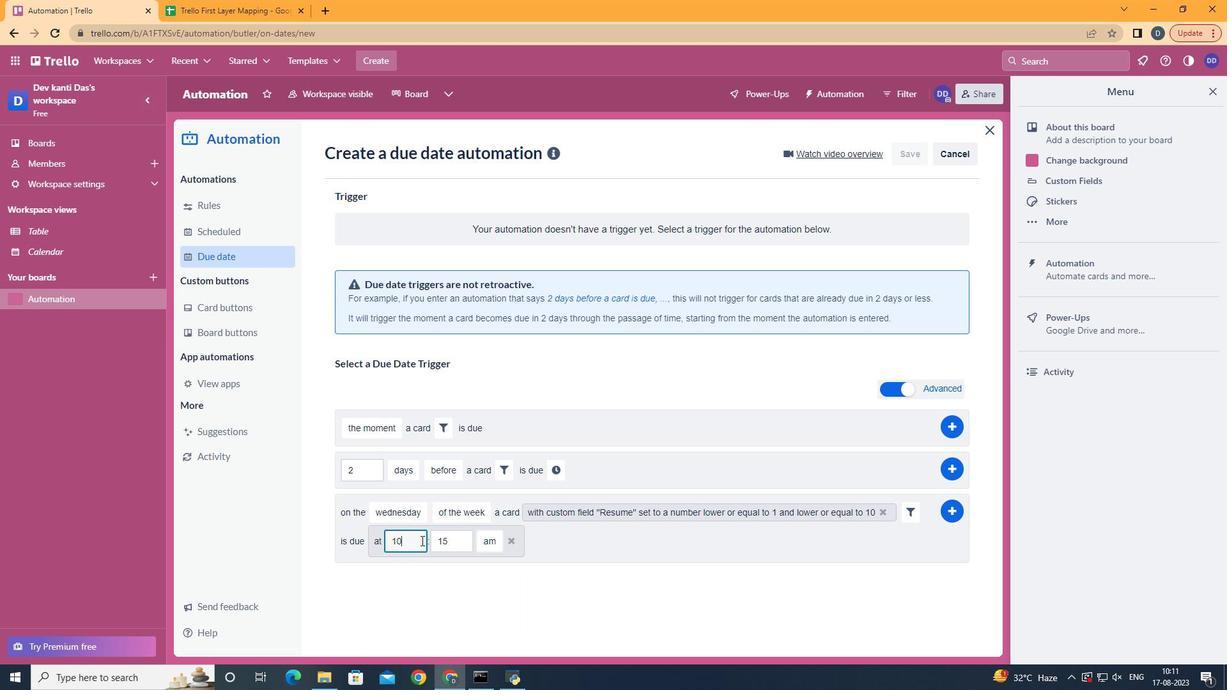 
Action: Mouse pressed left at (421, 541)
Screenshot: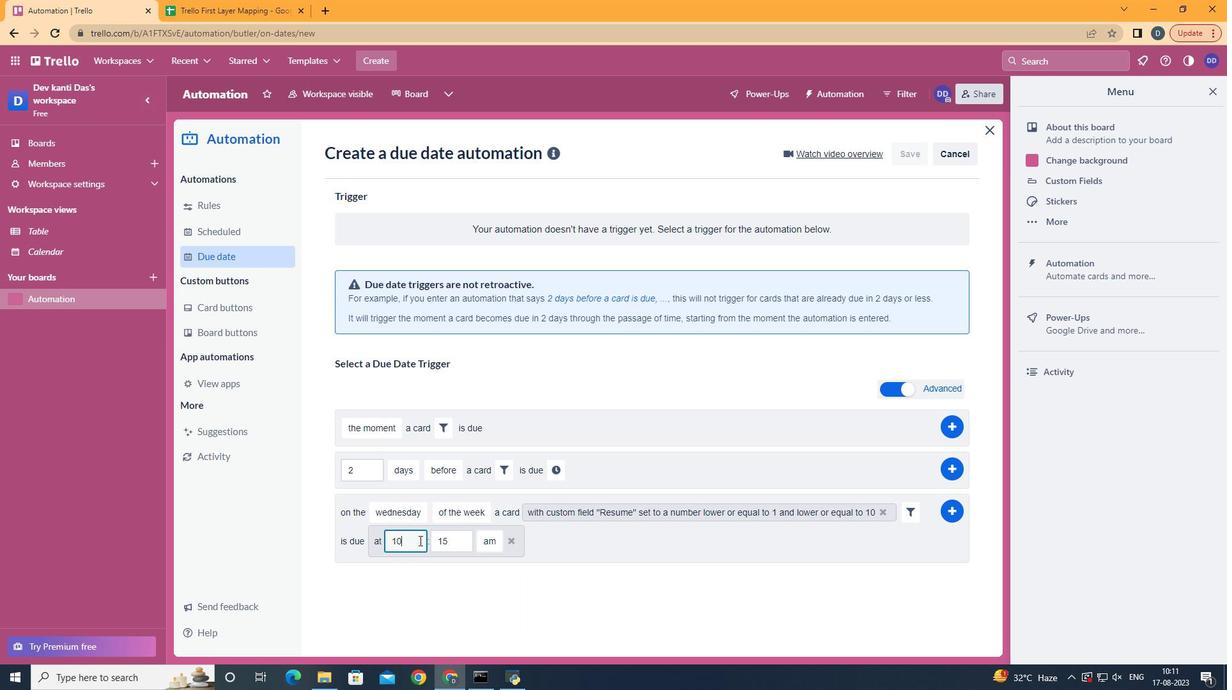 
Action: Mouse moved to (419, 541)
Screenshot: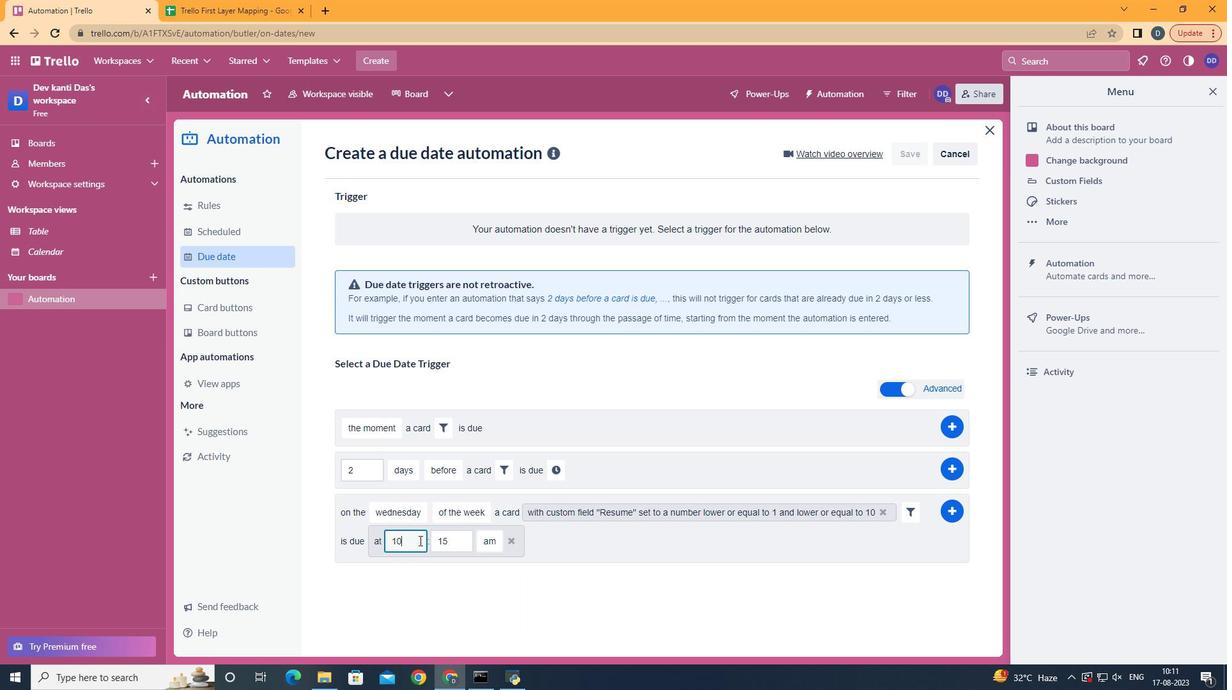 
Action: Key pressed <Key.backspace>1
Screenshot: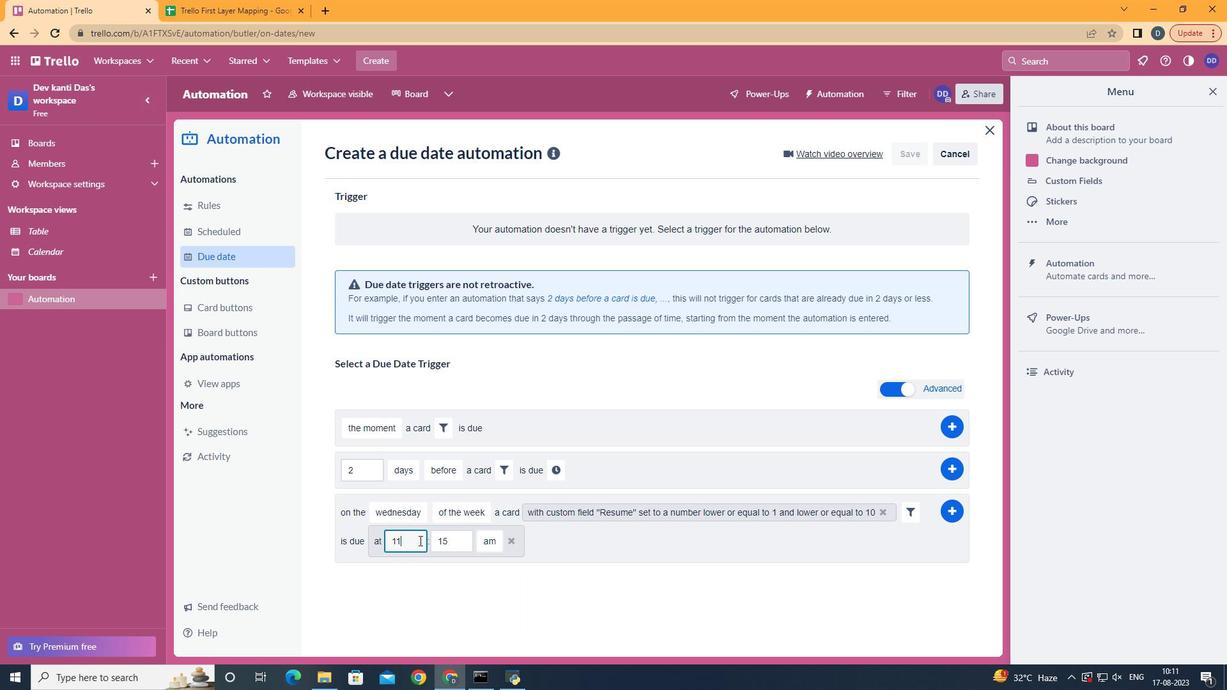 
Action: Mouse moved to (461, 535)
Screenshot: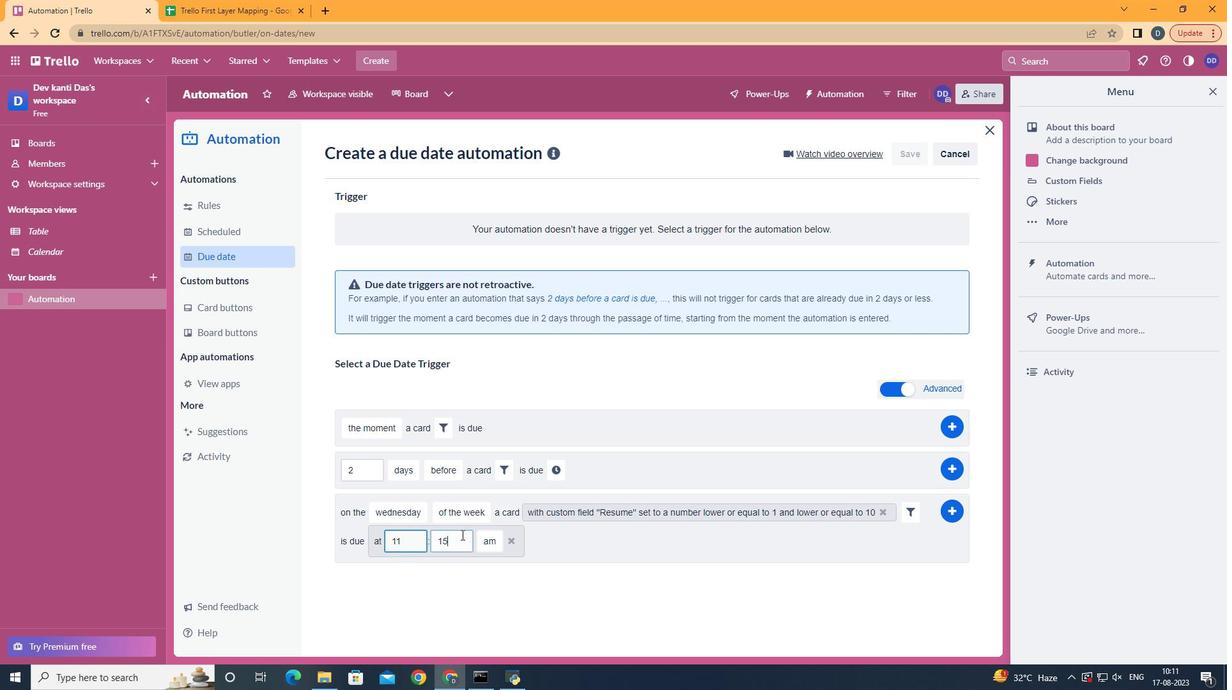 
Action: Mouse pressed left at (461, 535)
Screenshot: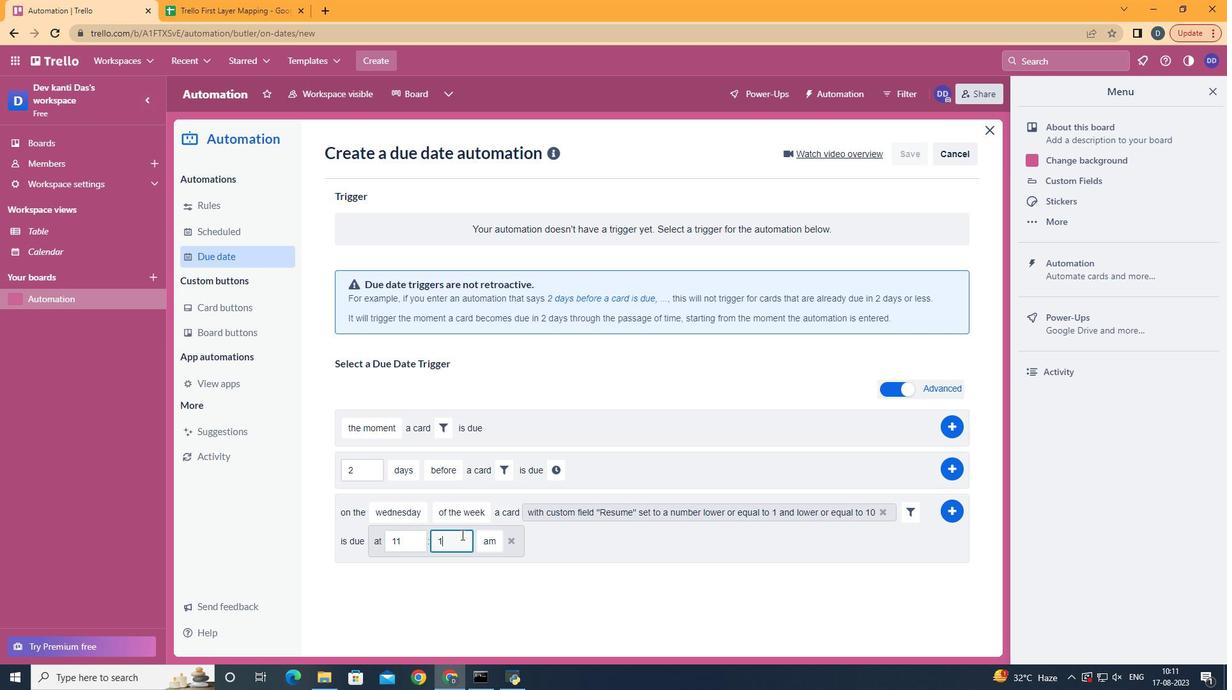 
Action: Key pressed <Key.backspace><Key.backspace>00
Screenshot: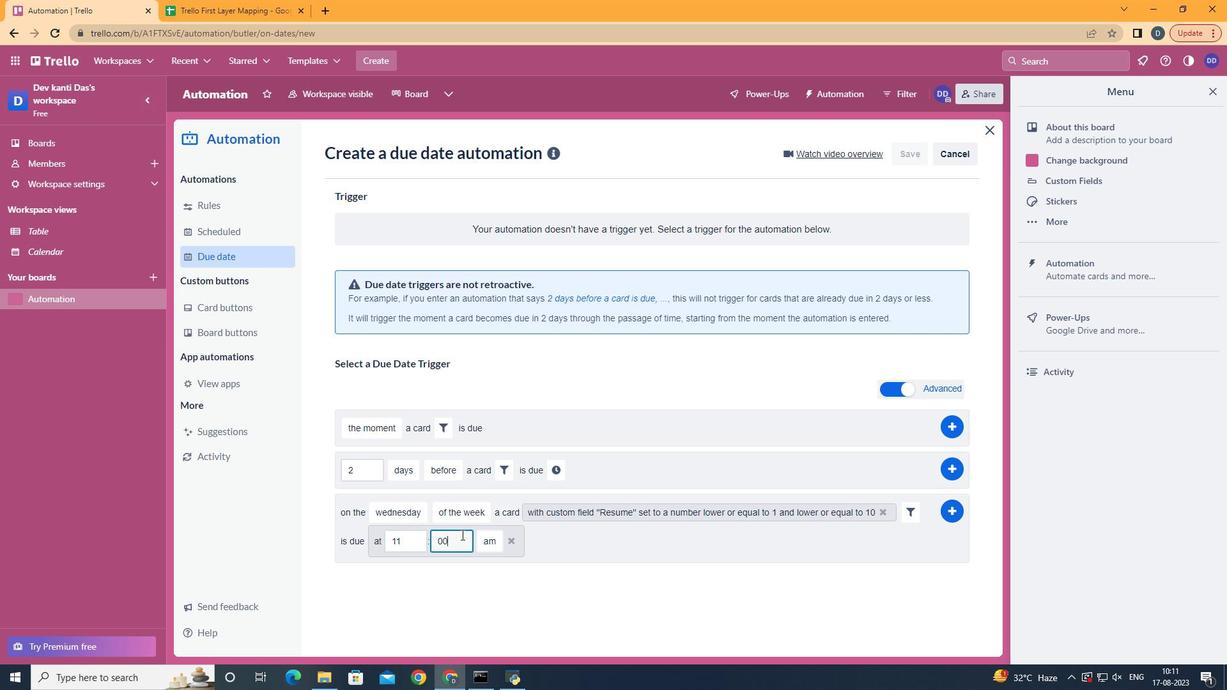 
Action: Mouse moved to (955, 503)
Screenshot: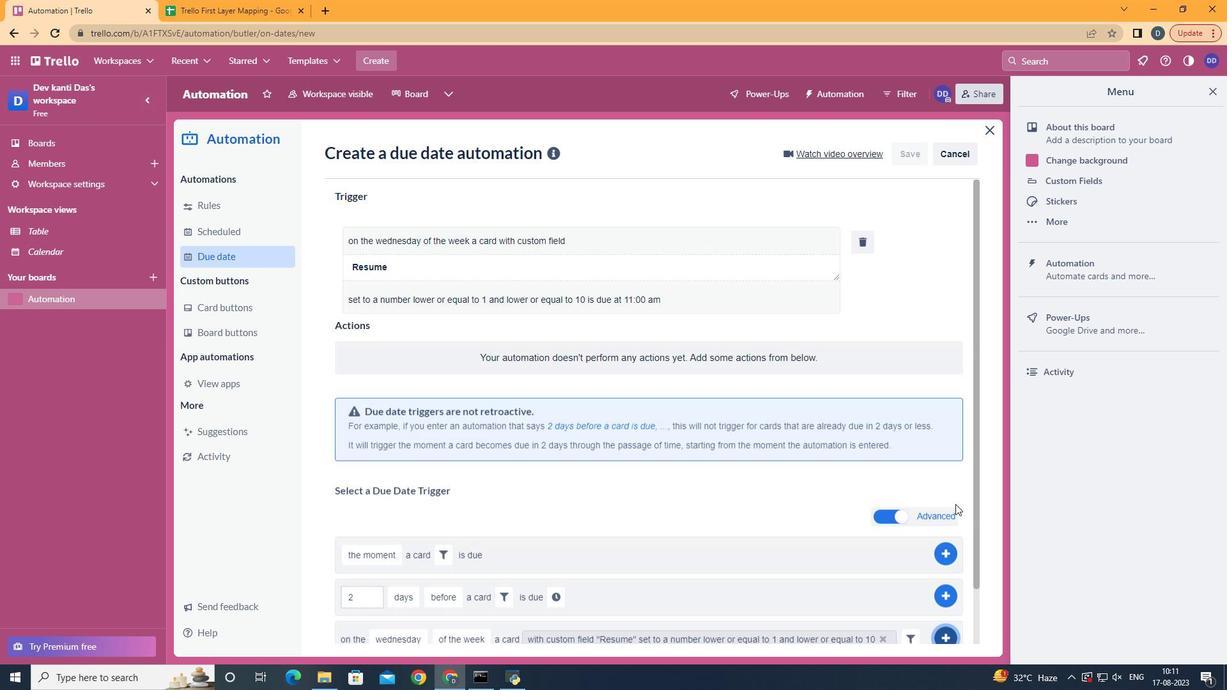 
Action: Mouse pressed left at (955, 503)
Screenshot: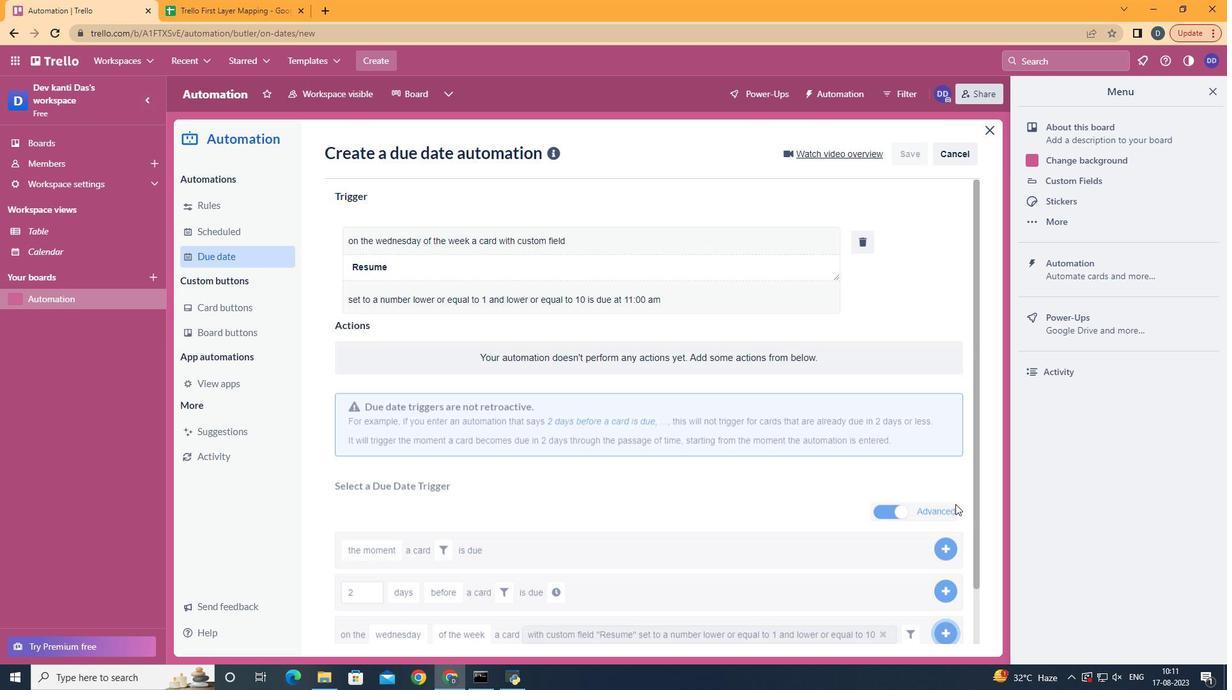 
Action: Mouse moved to (956, 504)
Screenshot: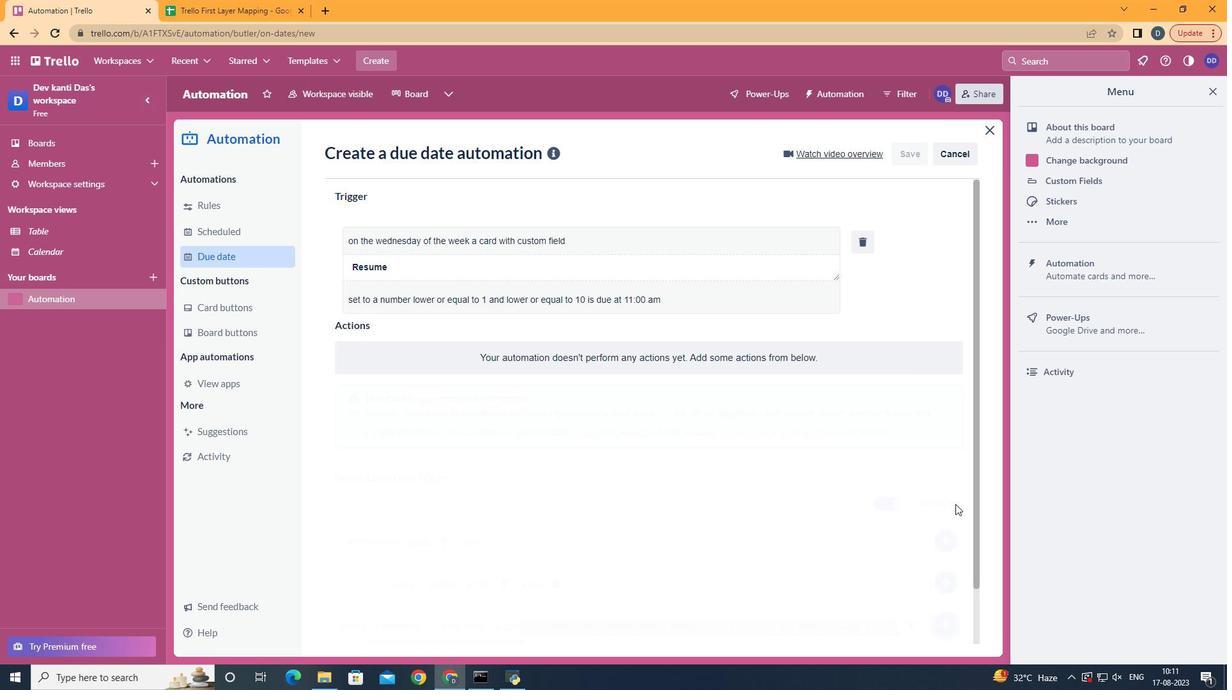 
